 Task: Find connections with filter location Kharkhauda with filter topic #happyfounderswith filter profile language Spanish with filter current company HCLTech with filter school Dr. Harisingh Gaur Vishwavidyalaya, Sagar with filter industry Housing Programs with filter service category Health Insurance with filter keywords title Sales Engineer
Action: Mouse moved to (328, 230)
Screenshot: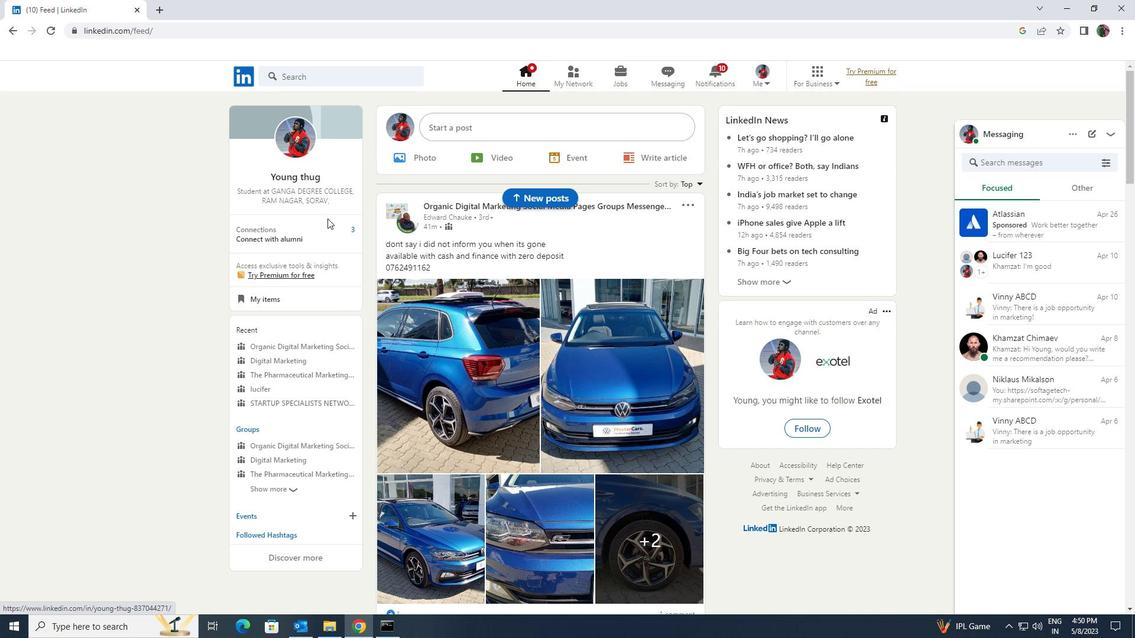 
Action: Mouse pressed left at (328, 230)
Screenshot: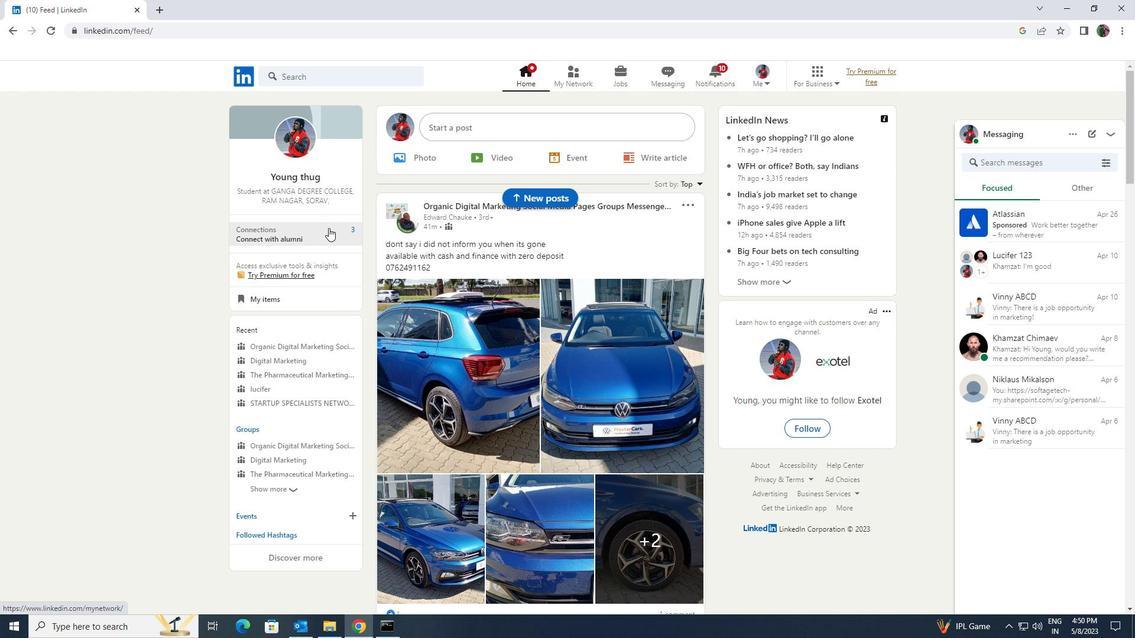 
Action: Mouse moved to (327, 142)
Screenshot: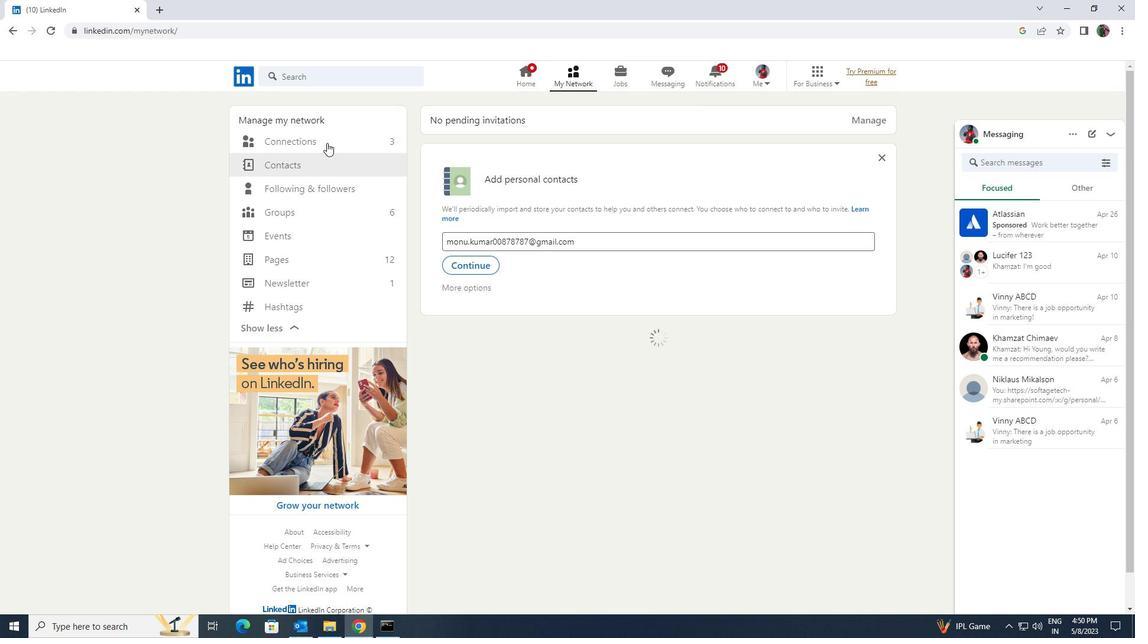 
Action: Mouse pressed left at (327, 142)
Screenshot: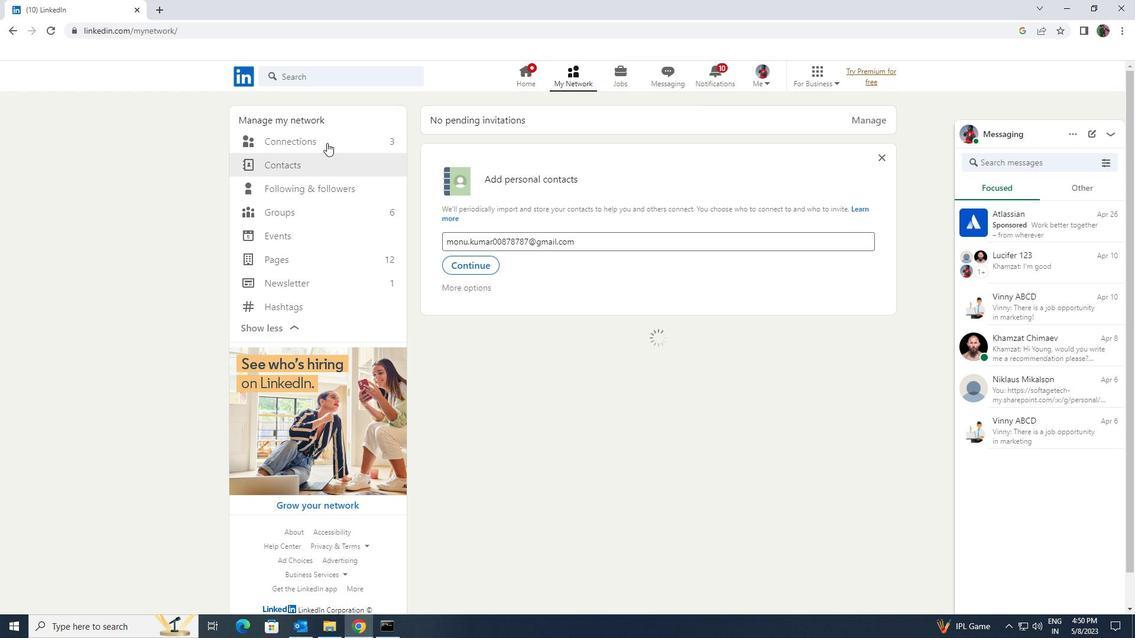 
Action: Mouse pressed left at (327, 142)
Screenshot: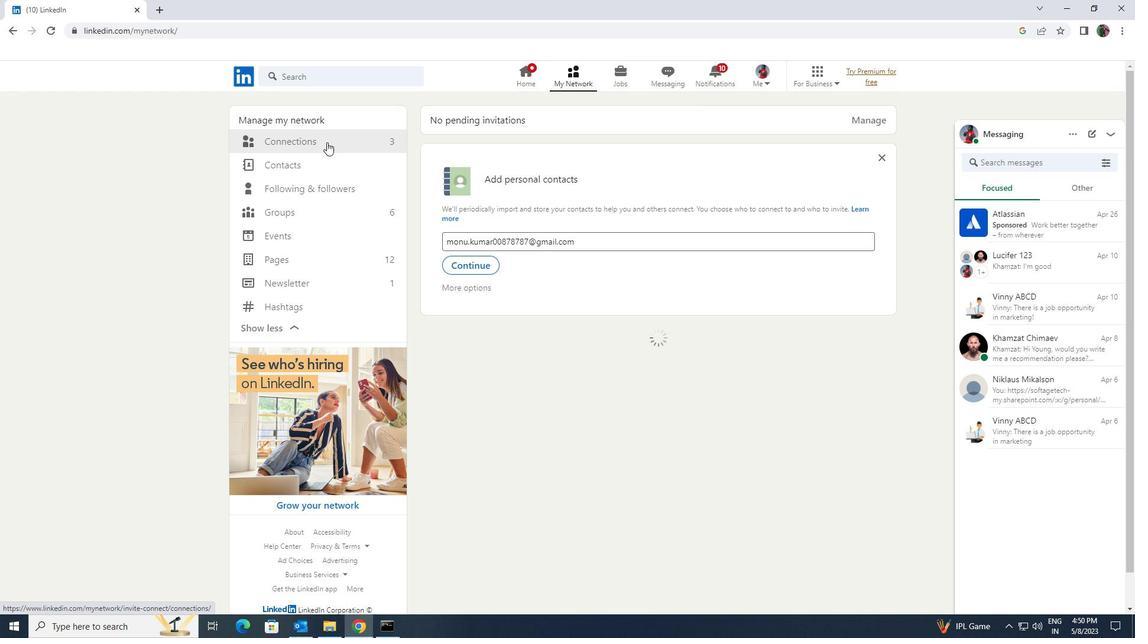 
Action: Mouse moved to (636, 144)
Screenshot: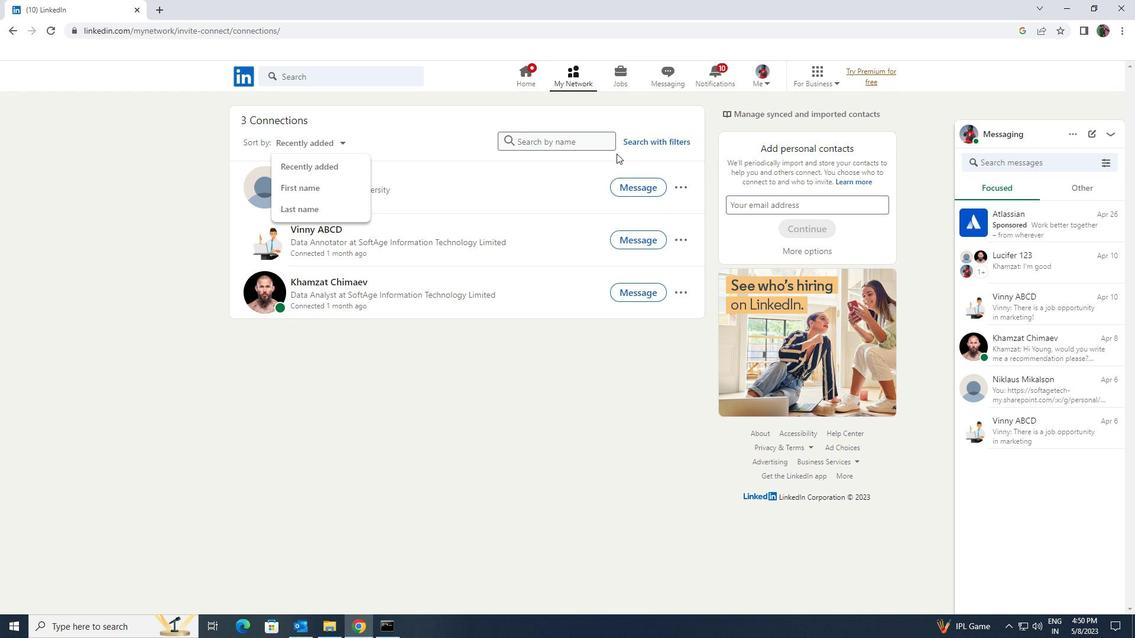 
Action: Mouse pressed left at (636, 144)
Screenshot: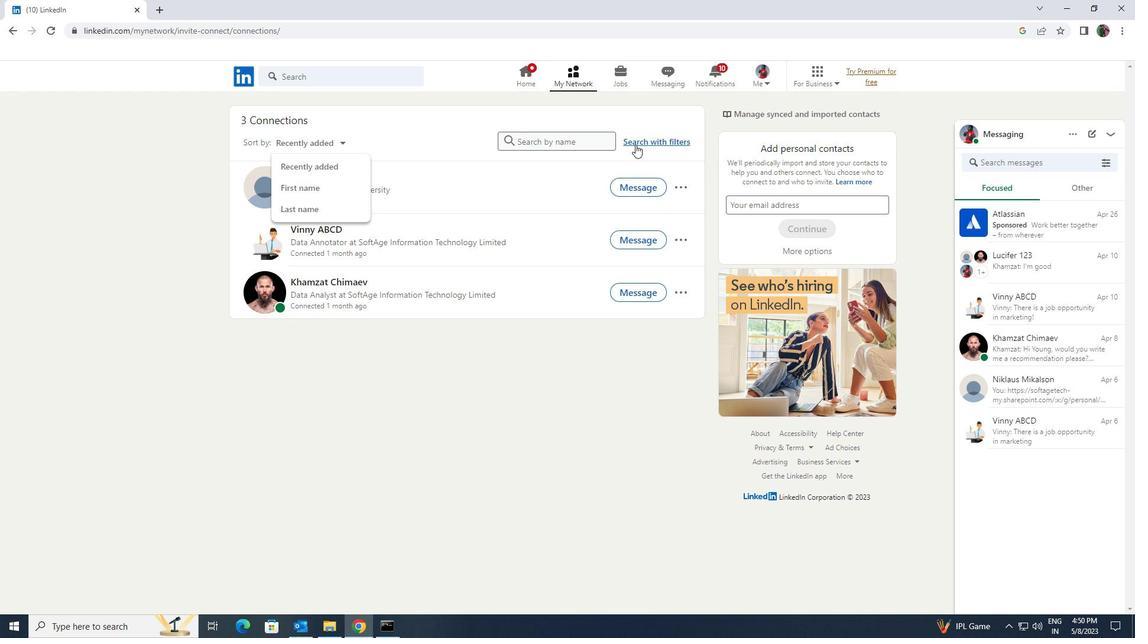 
Action: Mouse moved to (605, 113)
Screenshot: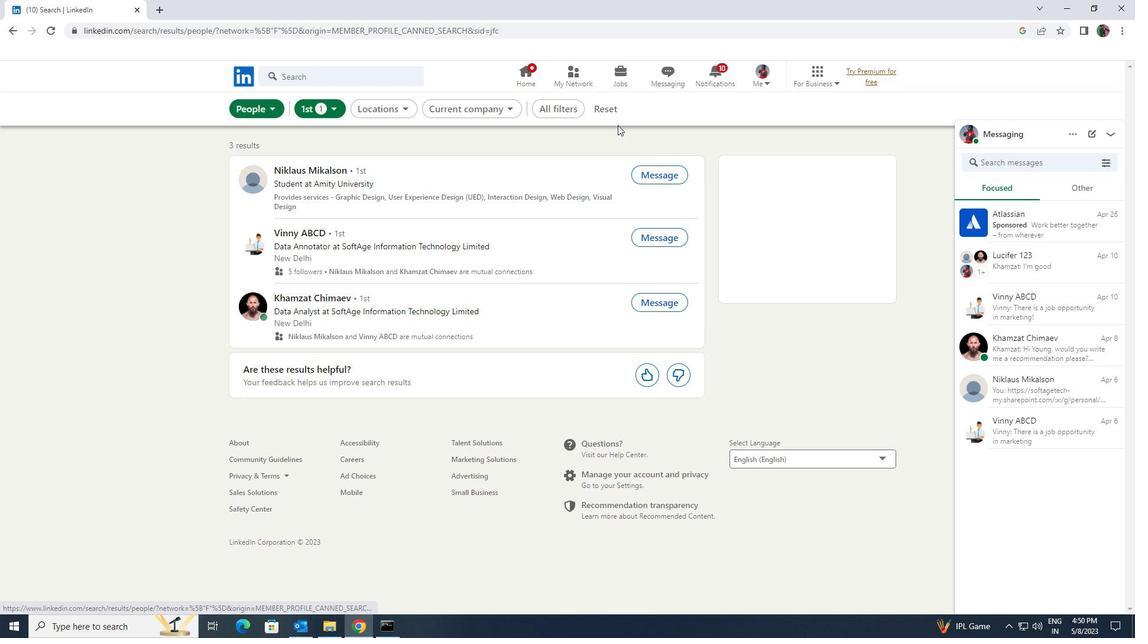 
Action: Mouse pressed left at (605, 113)
Screenshot: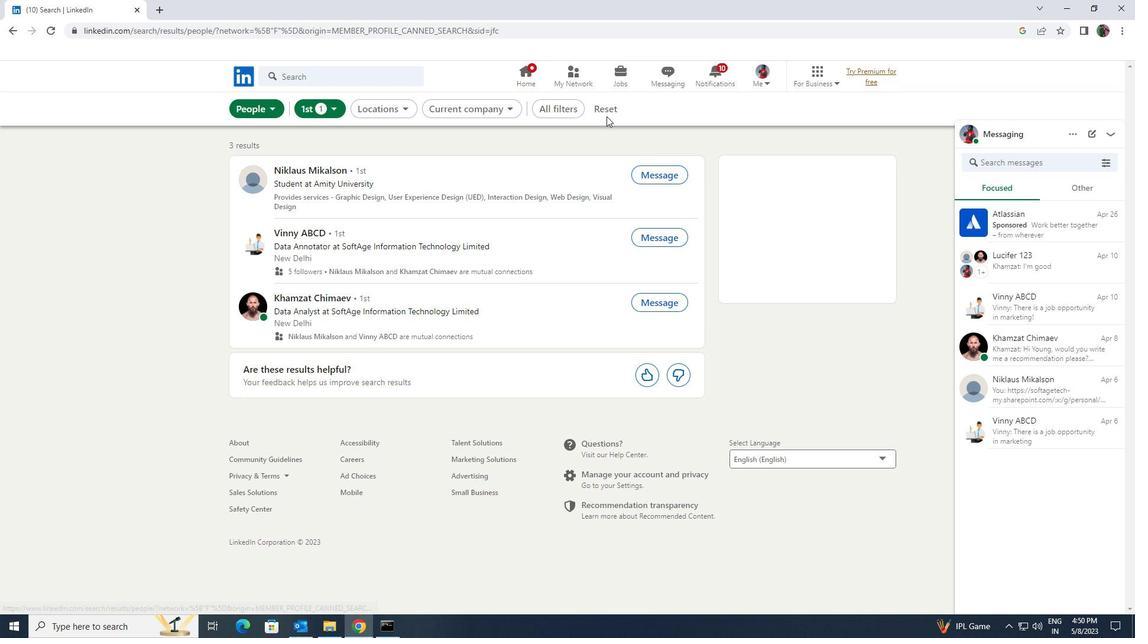
Action: Mouse moved to (590, 111)
Screenshot: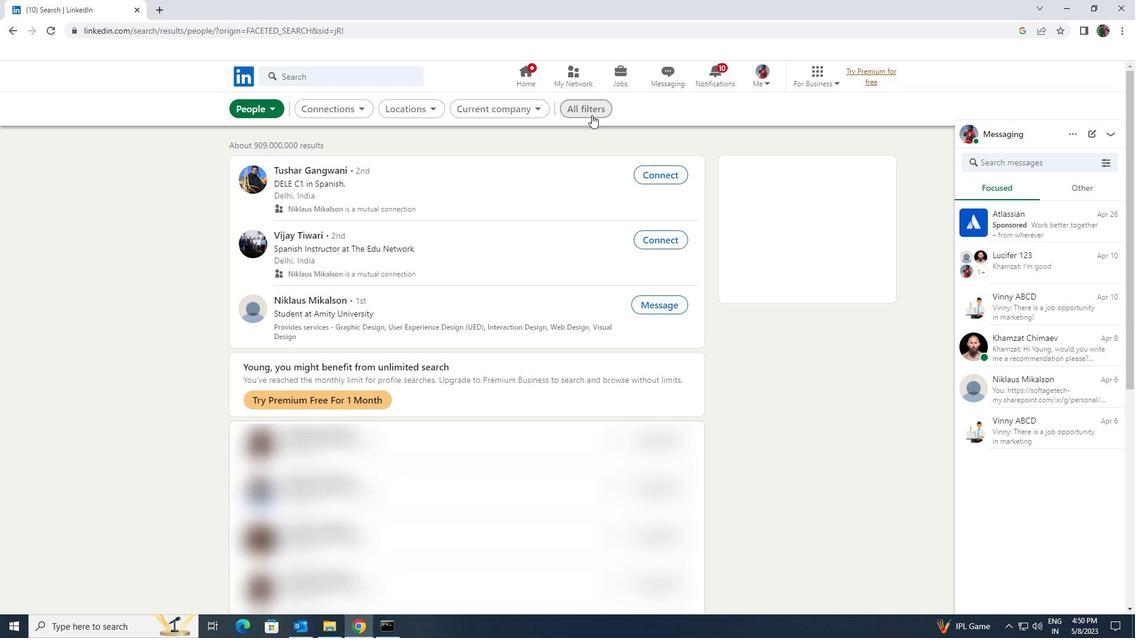 
Action: Mouse pressed left at (590, 111)
Screenshot: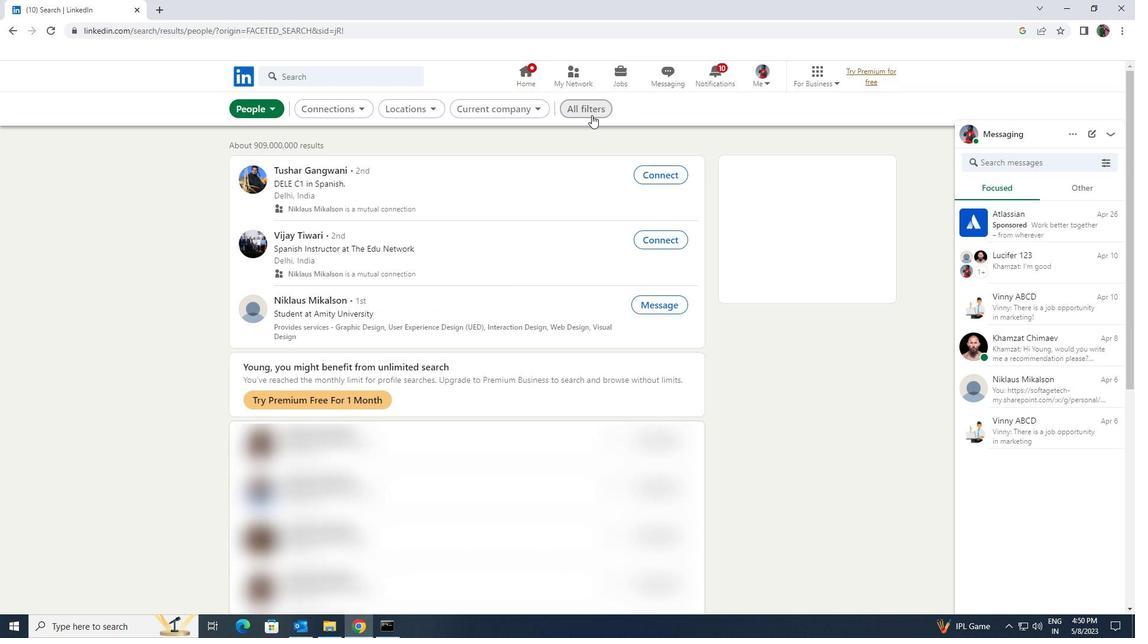 
Action: Mouse moved to (982, 465)
Screenshot: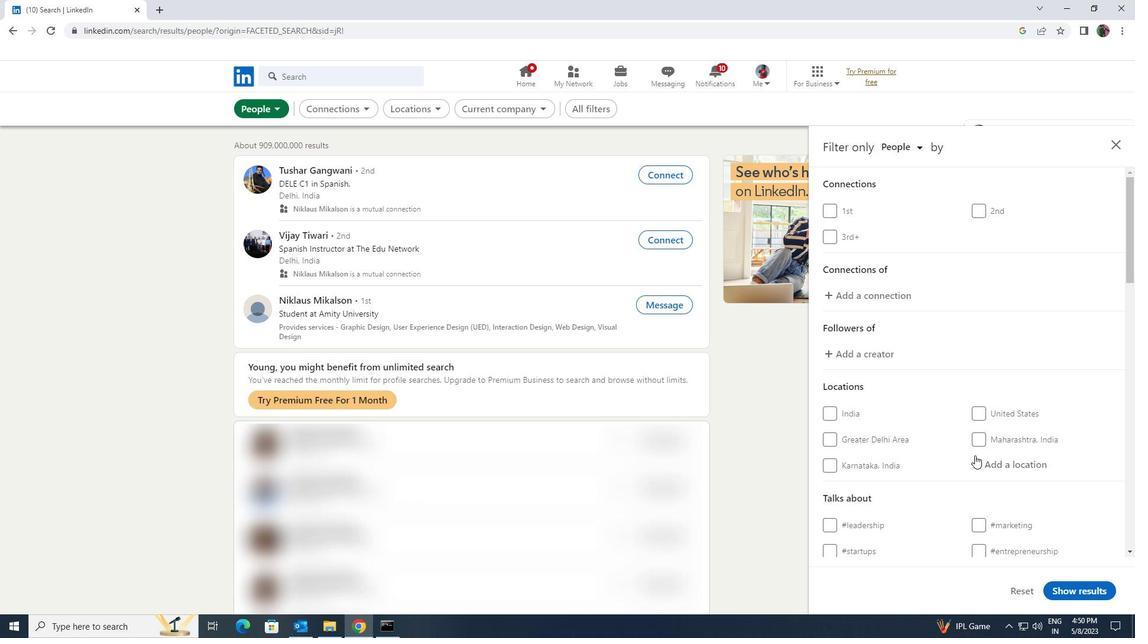 
Action: Mouse pressed left at (982, 465)
Screenshot: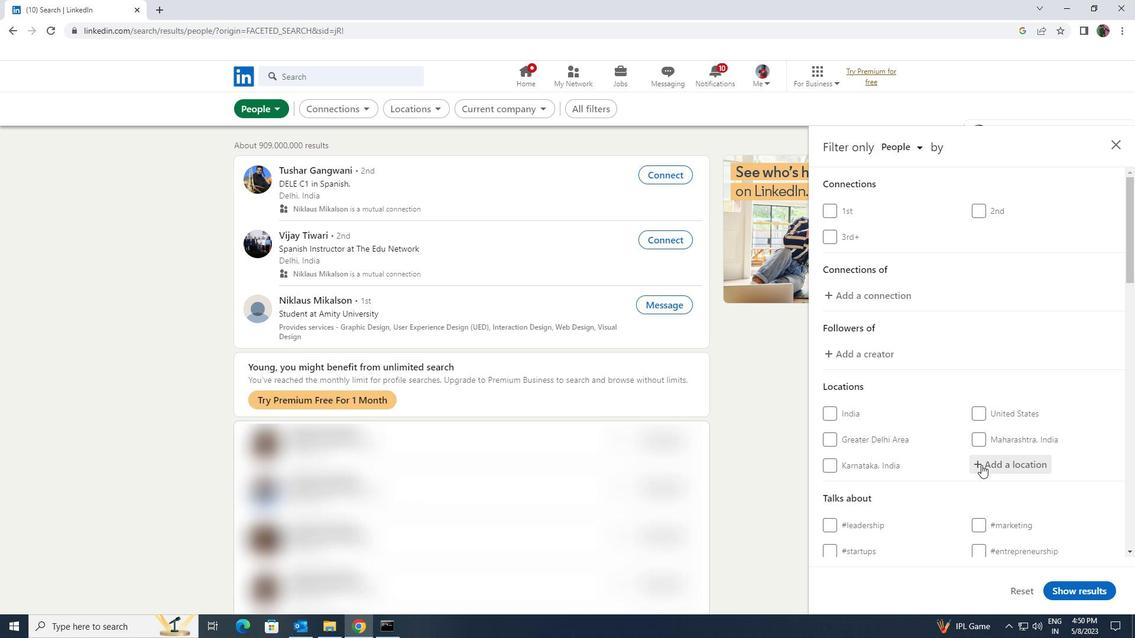 
Action: Key pressed <Key.shift><Key.shift><Key.shift><Key.shift>KHARKHAUDA
Screenshot: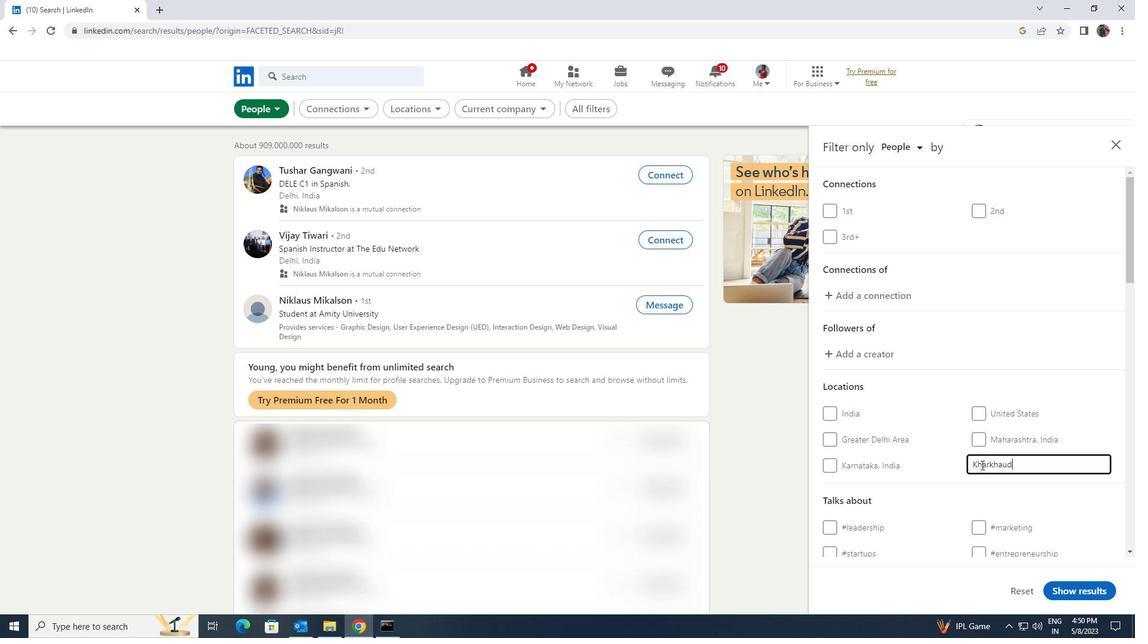 
Action: Mouse scrolled (982, 465) with delta (0, 0)
Screenshot: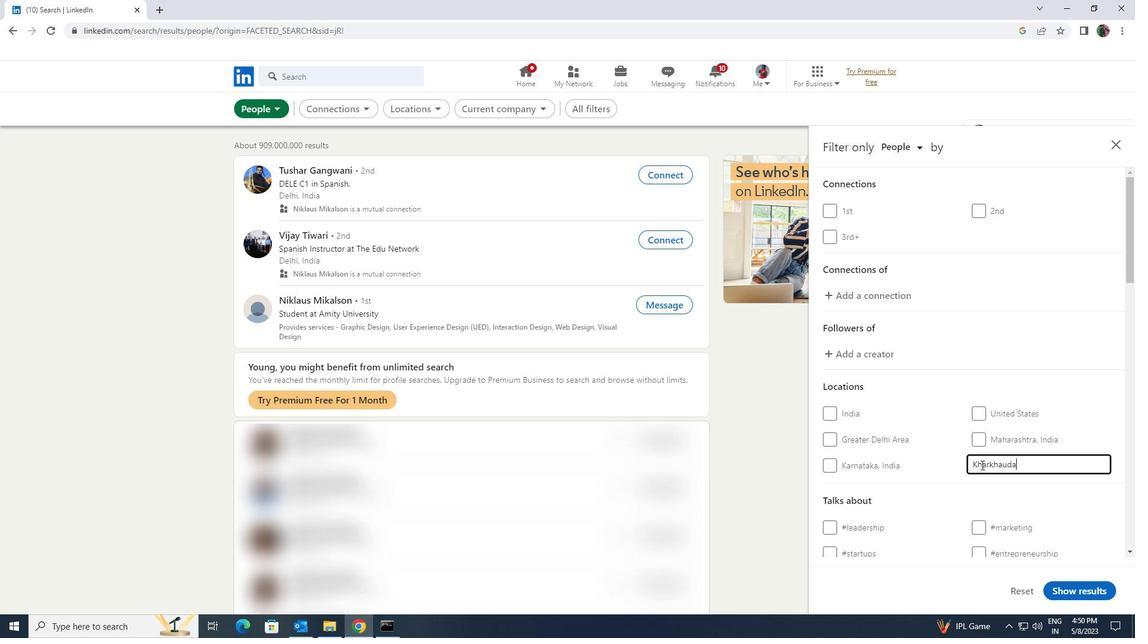 
Action: Mouse moved to (987, 469)
Screenshot: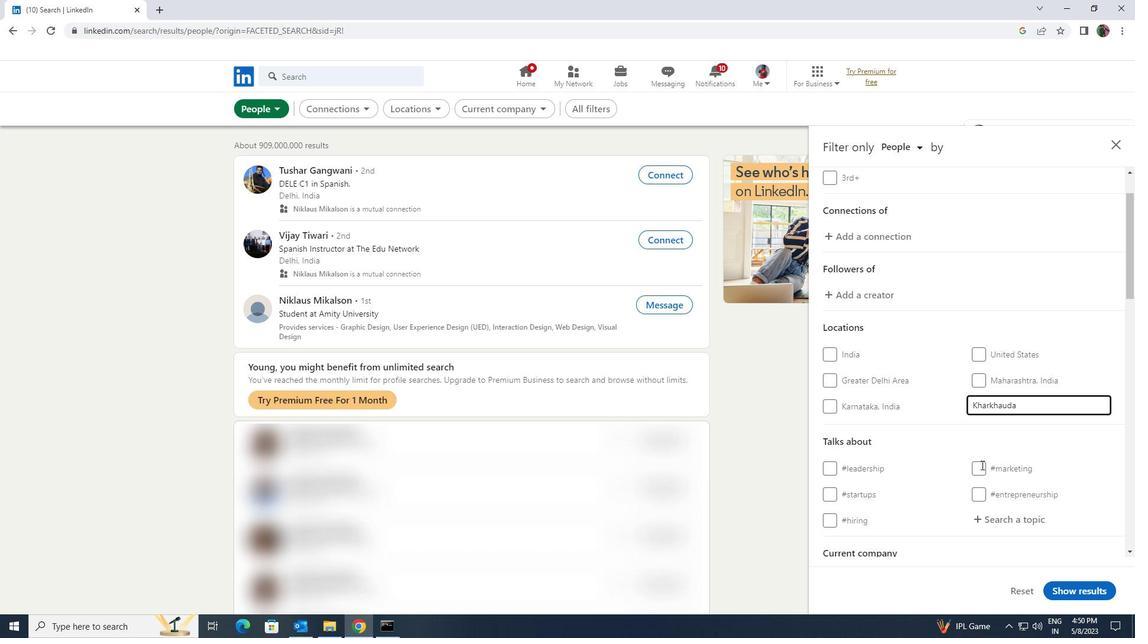 
Action: Mouse scrolled (987, 469) with delta (0, 0)
Screenshot: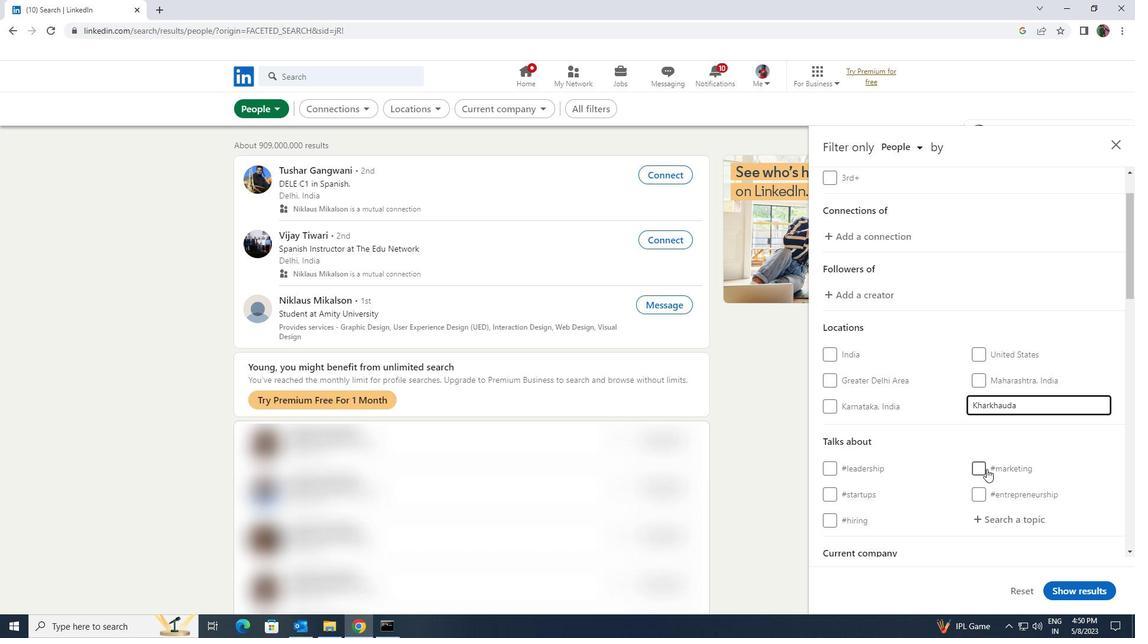 
Action: Mouse moved to (990, 456)
Screenshot: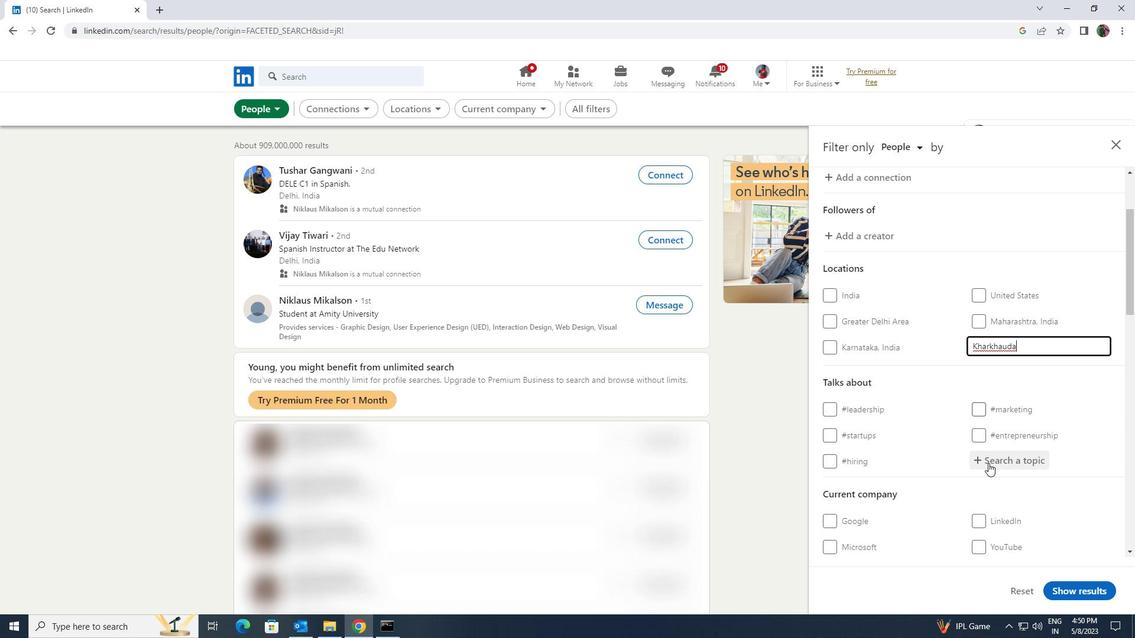 
Action: Mouse pressed left at (990, 456)
Screenshot: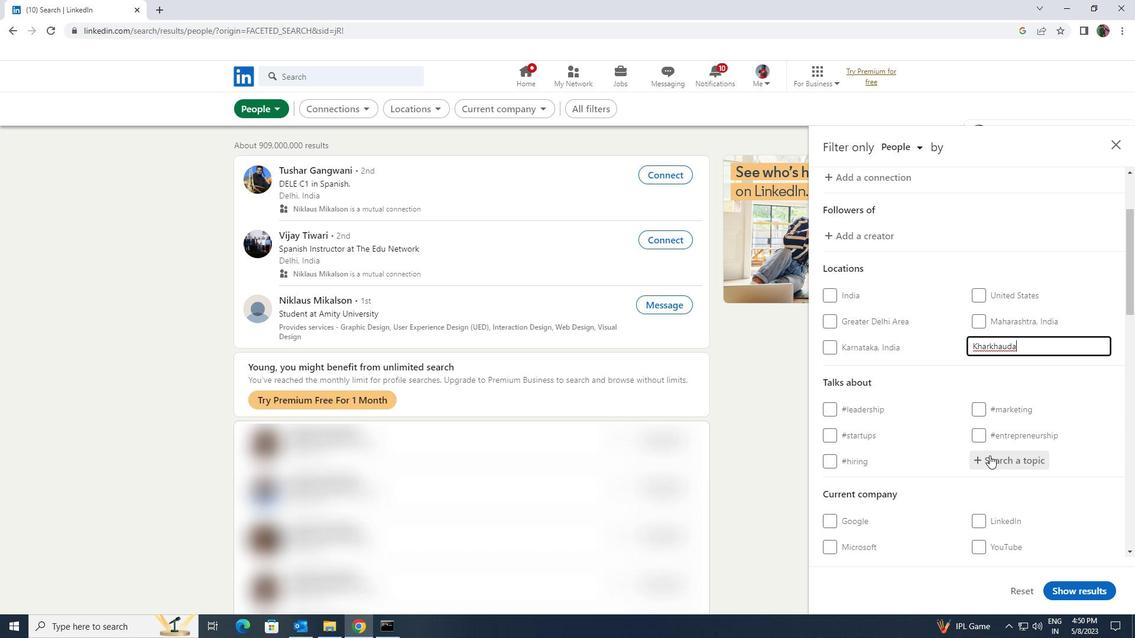 
Action: Key pressed <Key.shift><Key.shift>HAPPYFOUNDERS
Screenshot: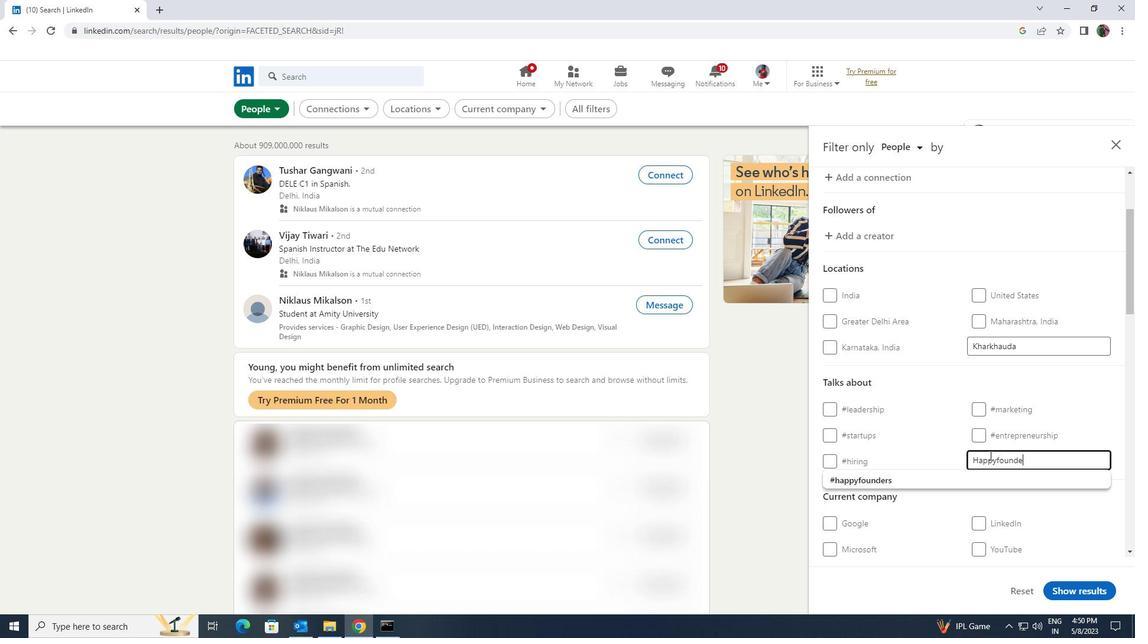 
Action: Mouse moved to (988, 475)
Screenshot: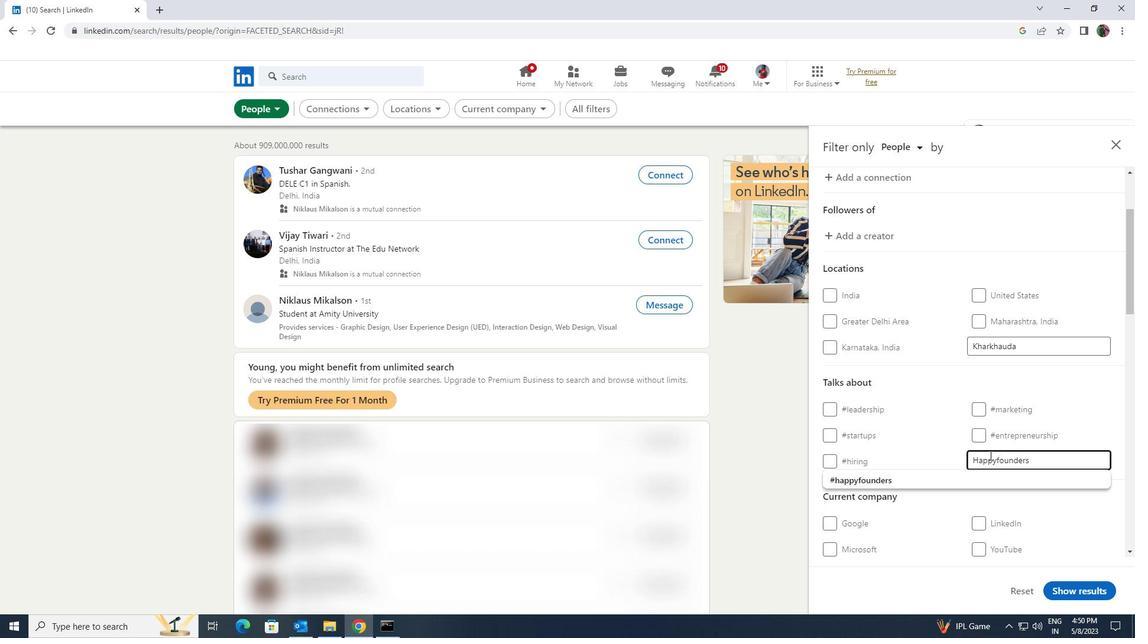 
Action: Mouse pressed left at (988, 475)
Screenshot: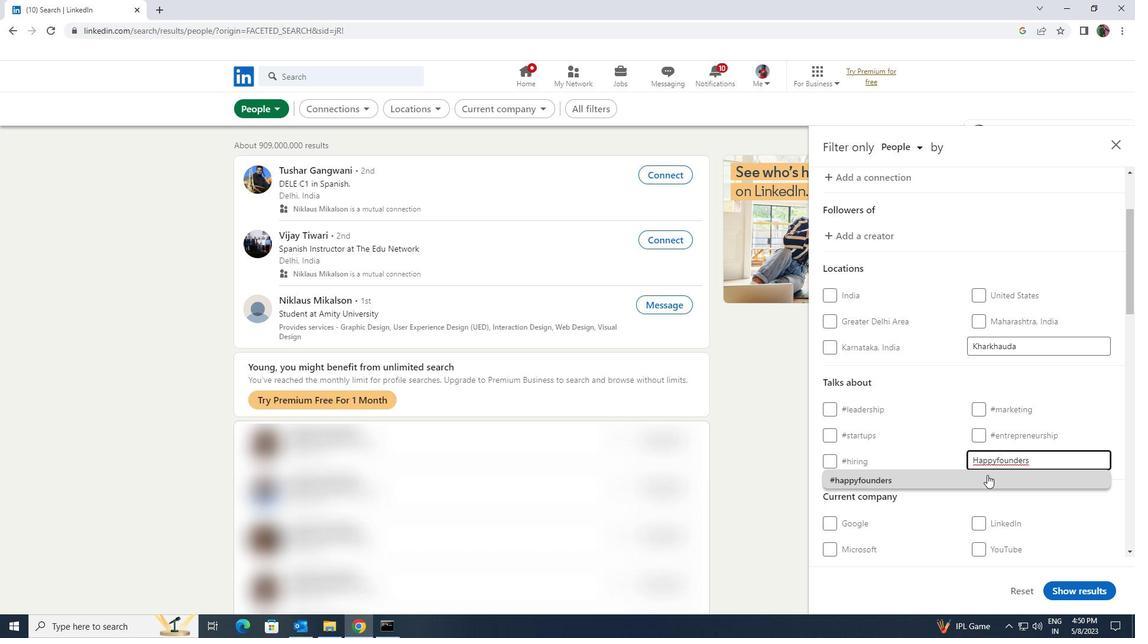 
Action: Mouse scrolled (988, 475) with delta (0, 0)
Screenshot: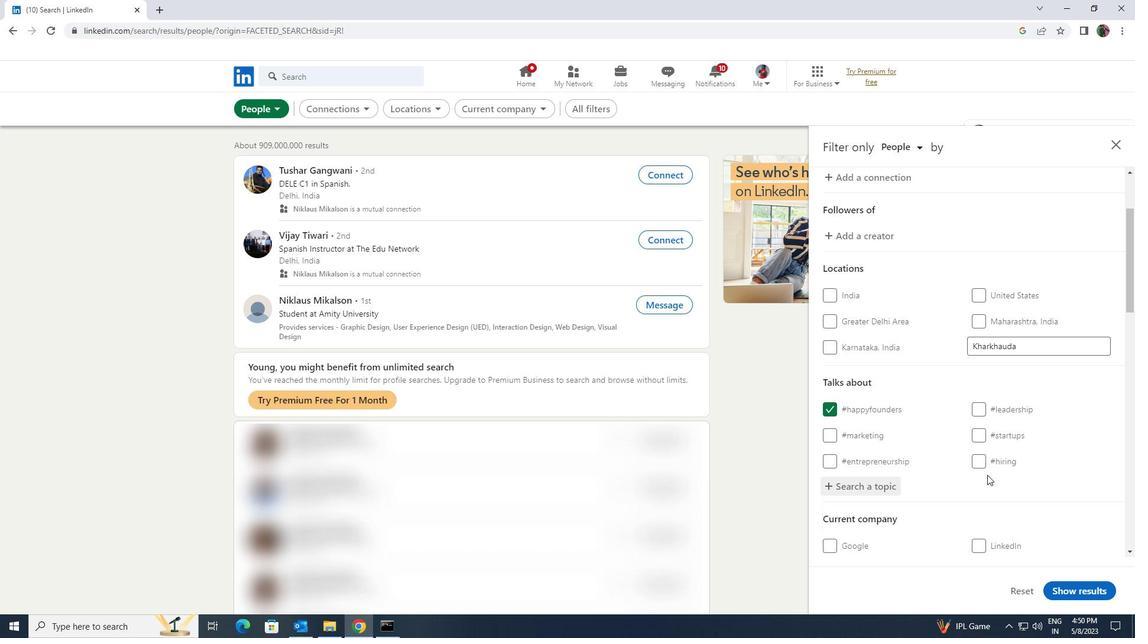 
Action: Mouse scrolled (988, 475) with delta (0, 0)
Screenshot: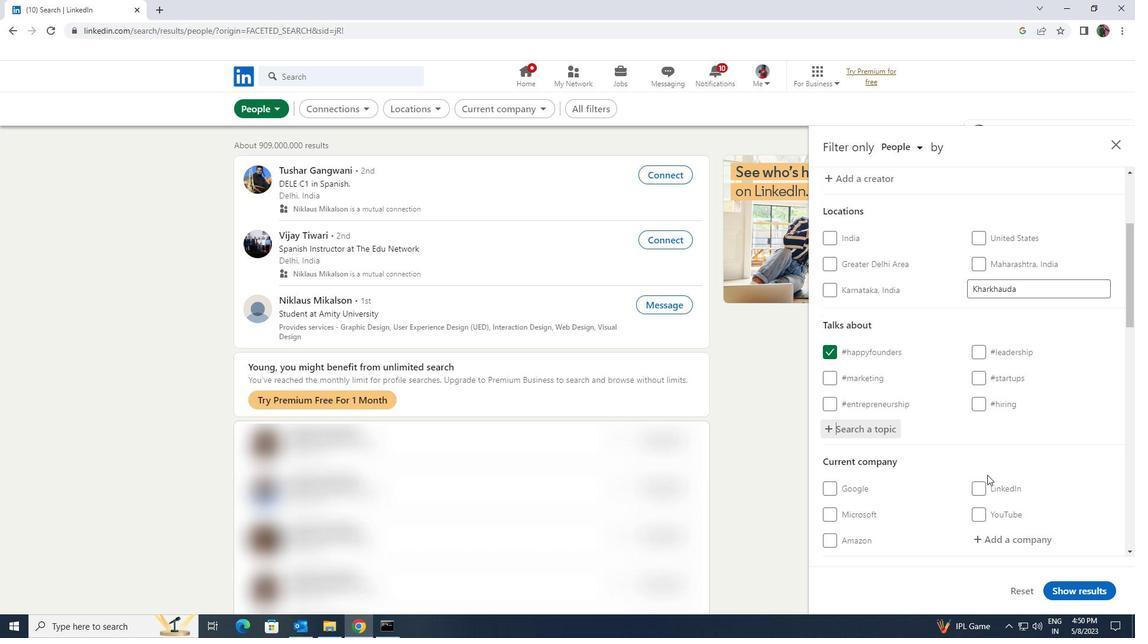 
Action: Mouse scrolled (988, 475) with delta (0, 0)
Screenshot: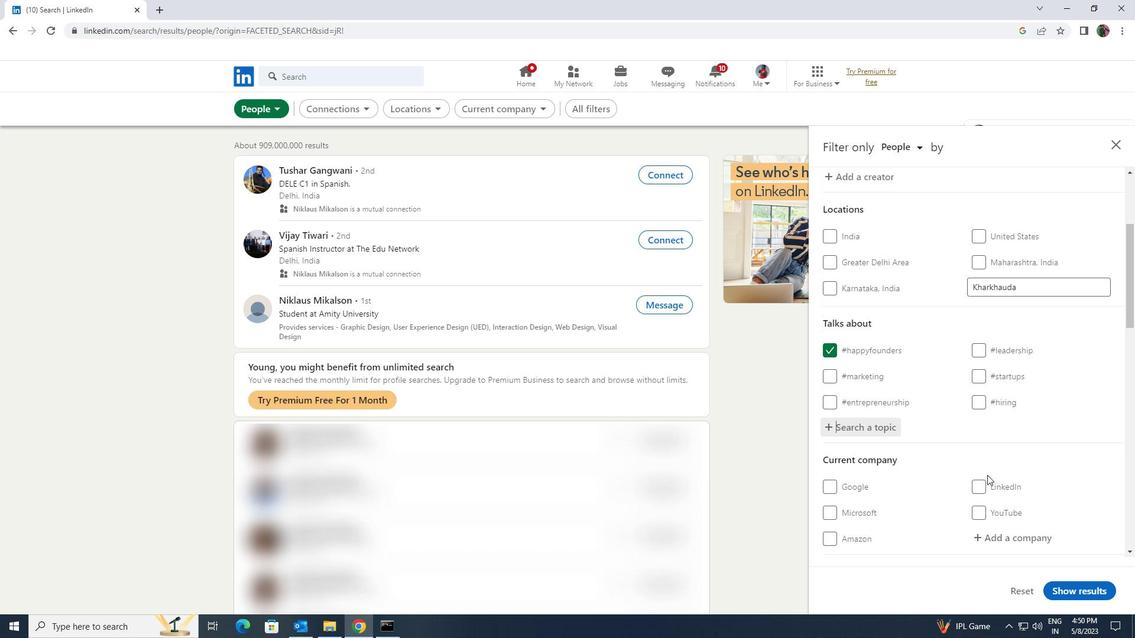 
Action: Mouse scrolled (988, 475) with delta (0, 0)
Screenshot: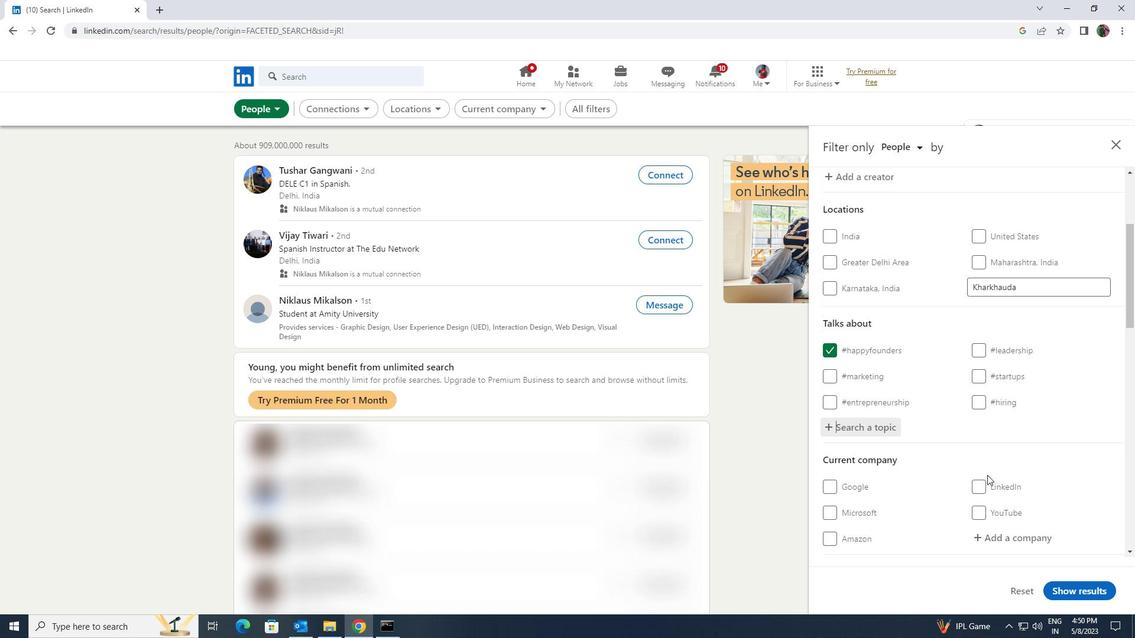 
Action: Mouse scrolled (988, 475) with delta (0, 0)
Screenshot: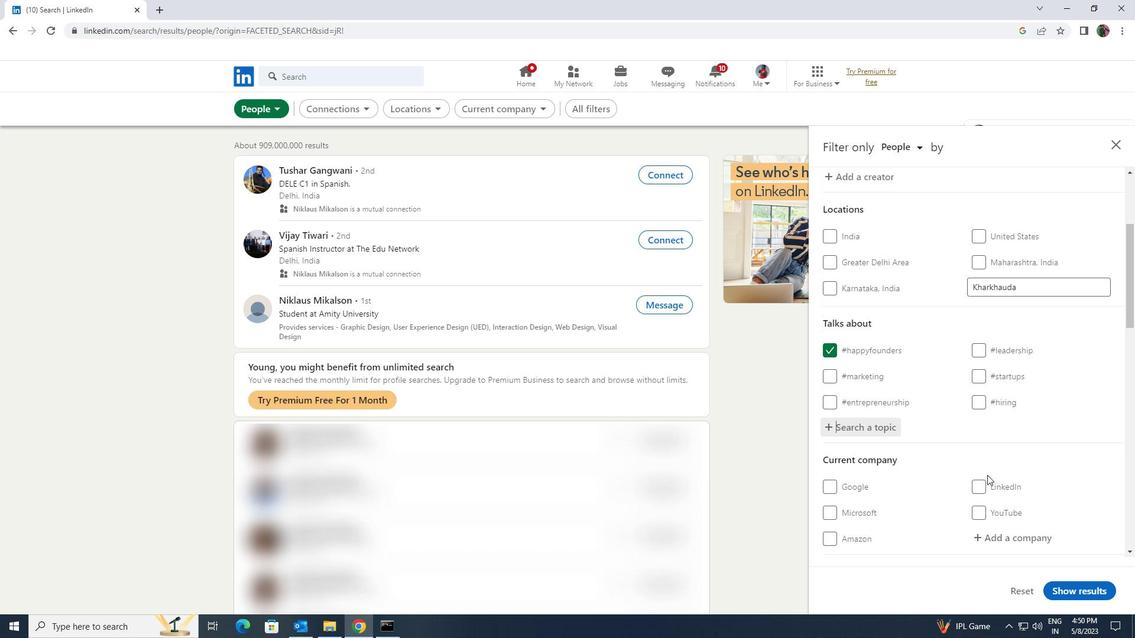 
Action: Mouse scrolled (988, 475) with delta (0, 0)
Screenshot: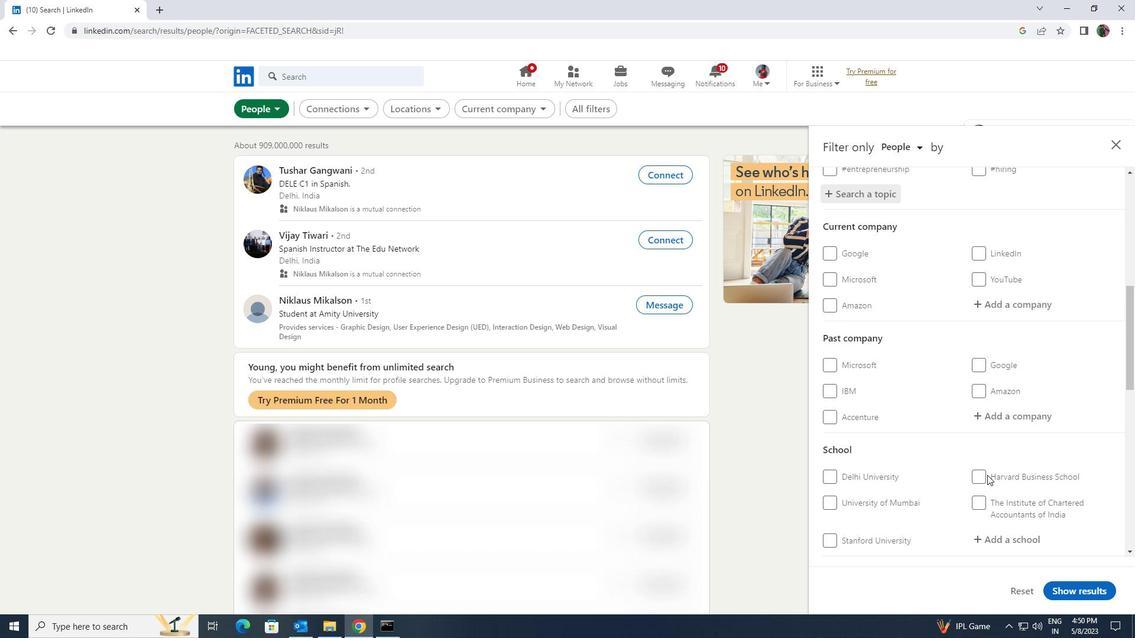 
Action: Mouse scrolled (988, 475) with delta (0, 0)
Screenshot: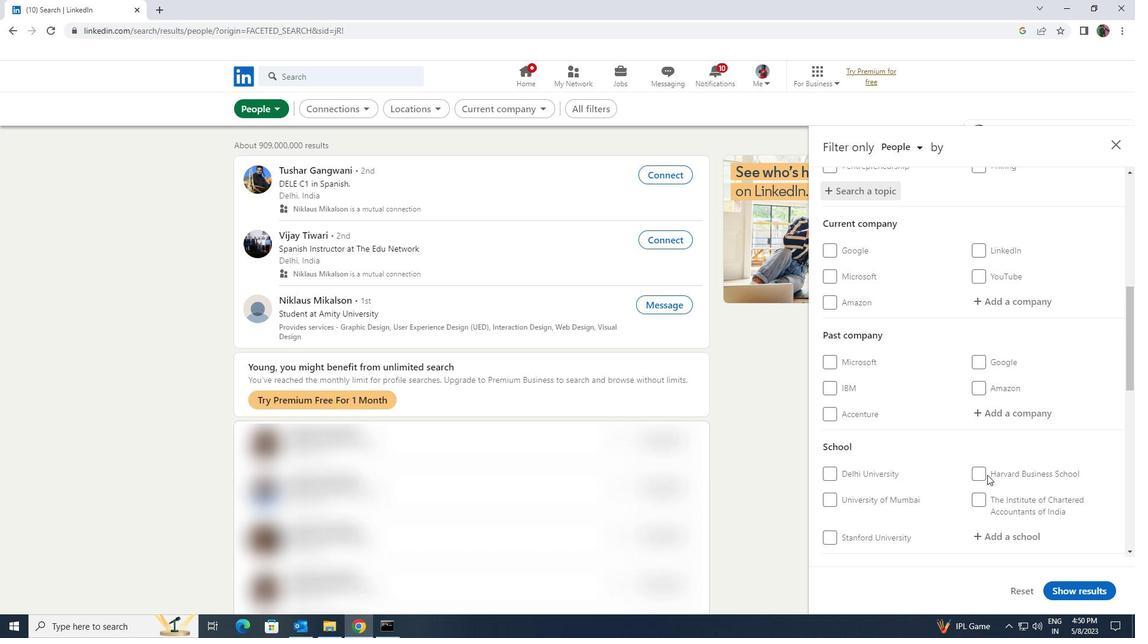 
Action: Mouse scrolled (988, 475) with delta (0, 0)
Screenshot: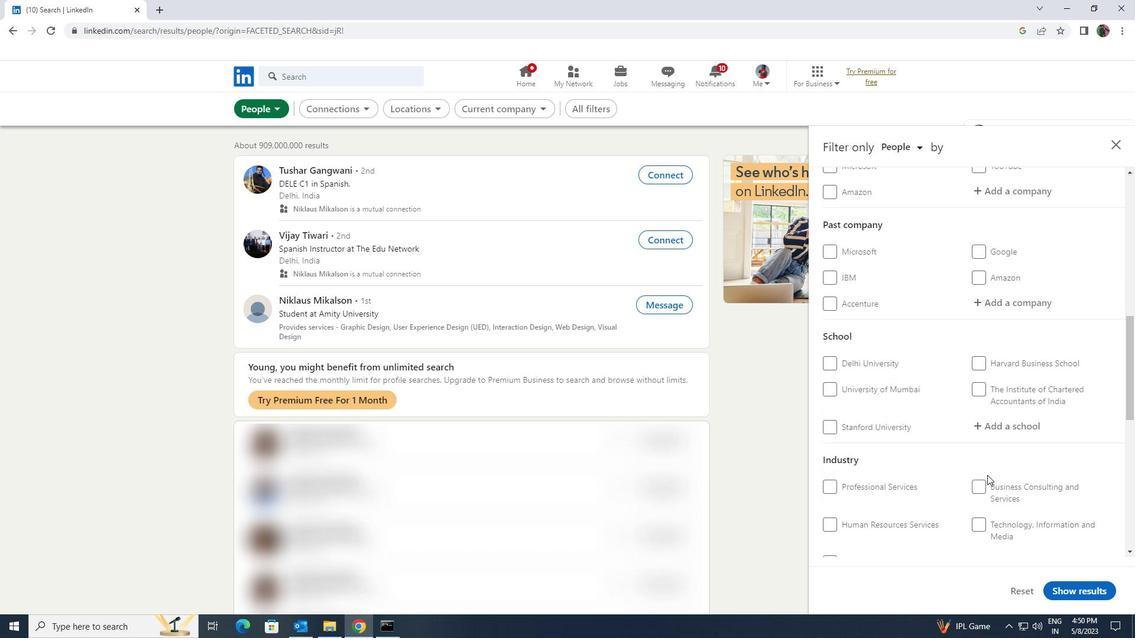 
Action: Mouse scrolled (988, 475) with delta (0, 0)
Screenshot: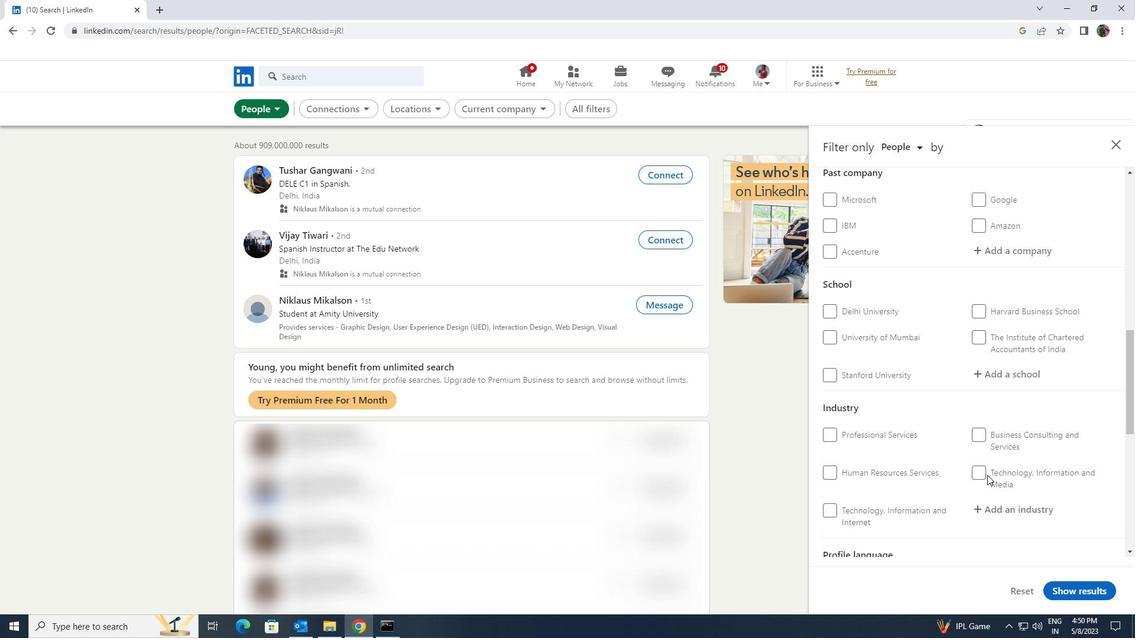 
Action: Mouse scrolled (988, 475) with delta (0, 0)
Screenshot: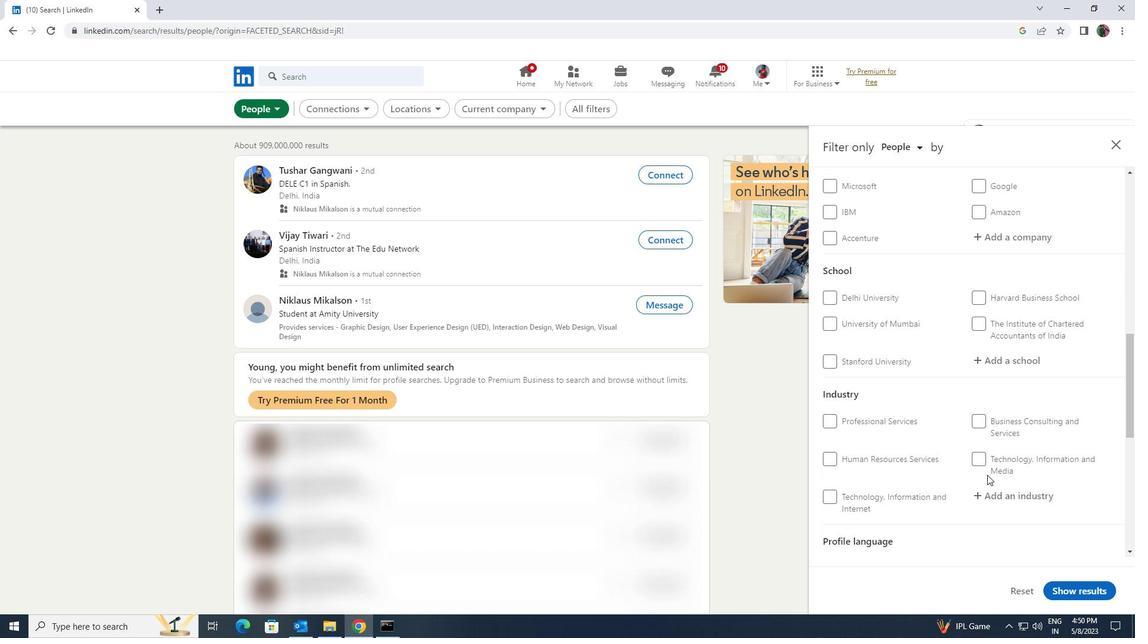 
Action: Mouse moved to (863, 472)
Screenshot: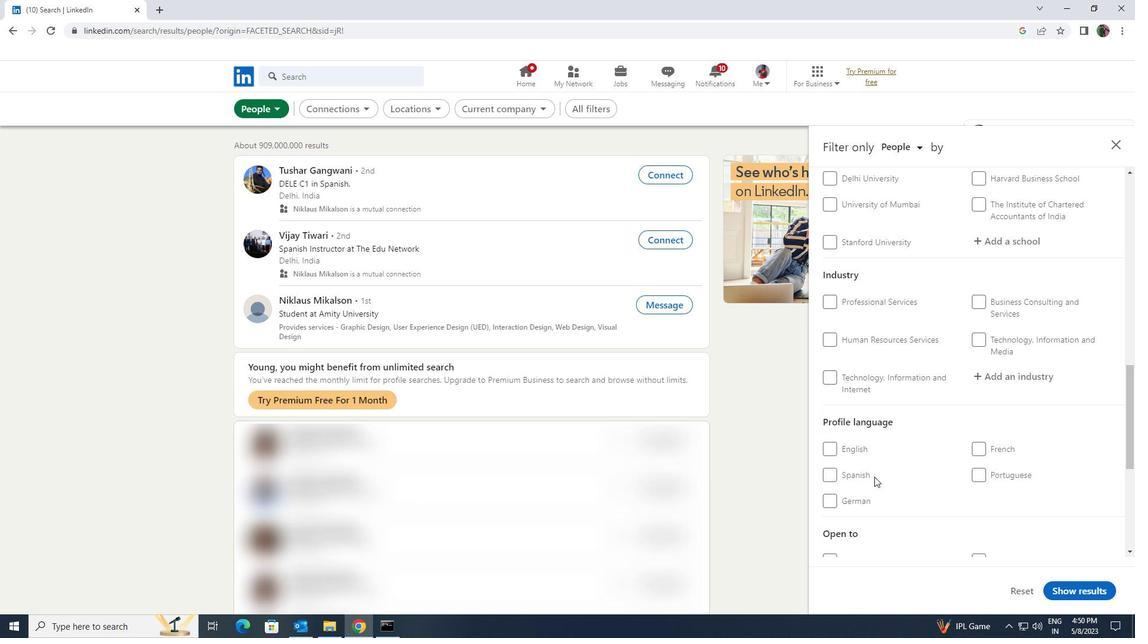 
Action: Mouse pressed left at (863, 472)
Screenshot: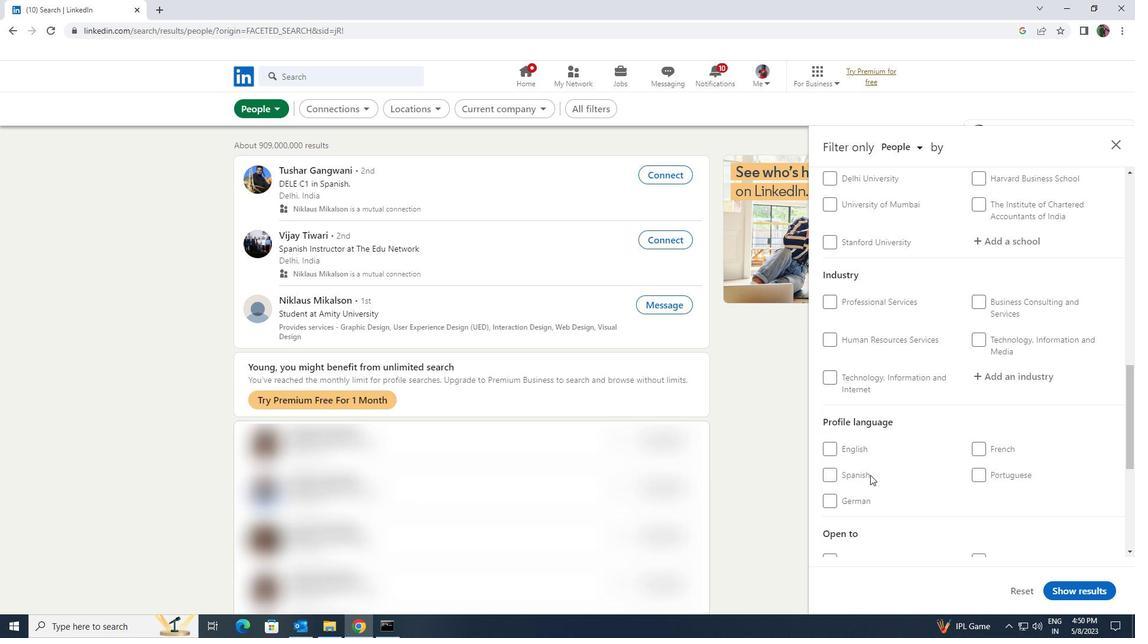 
Action: Mouse moved to (975, 472)
Screenshot: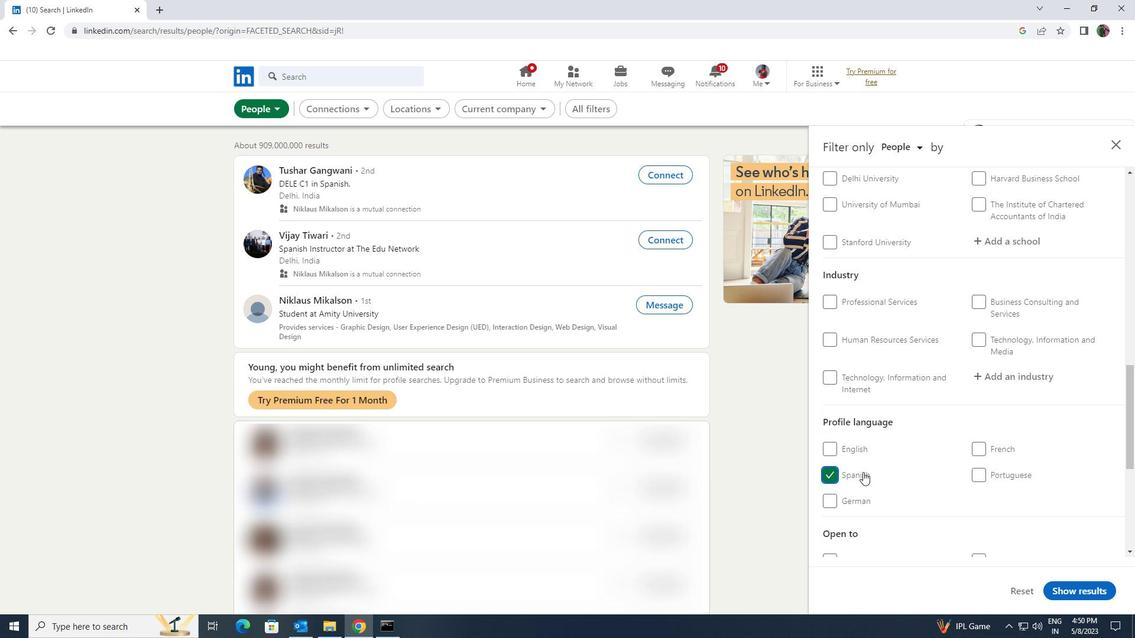 
Action: Mouse scrolled (975, 473) with delta (0, 0)
Screenshot: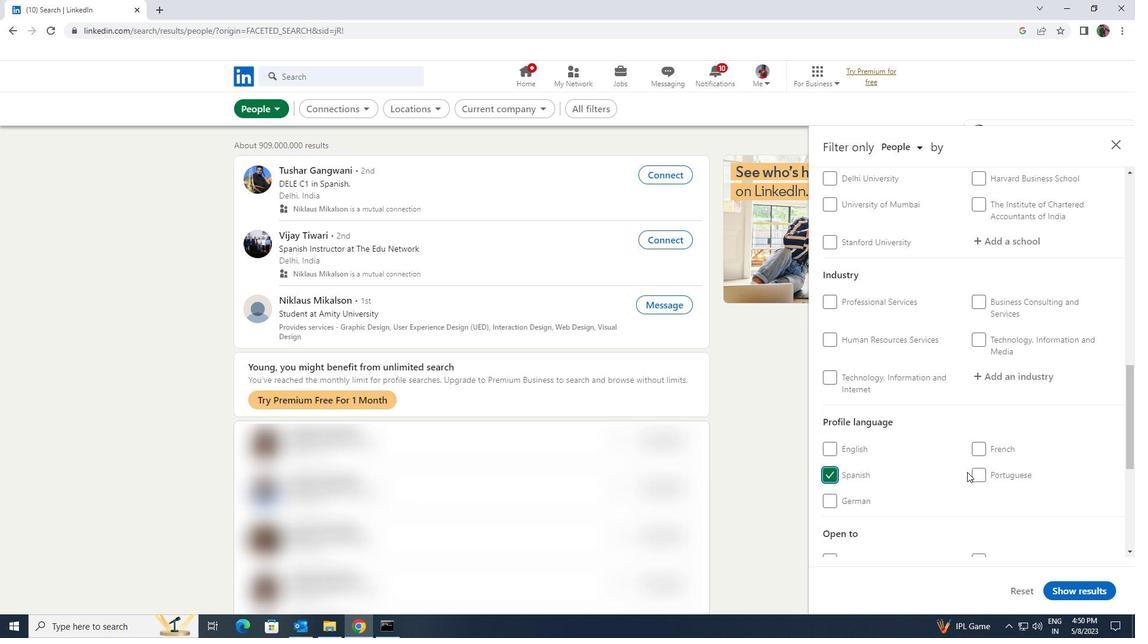 
Action: Mouse scrolled (975, 473) with delta (0, 0)
Screenshot: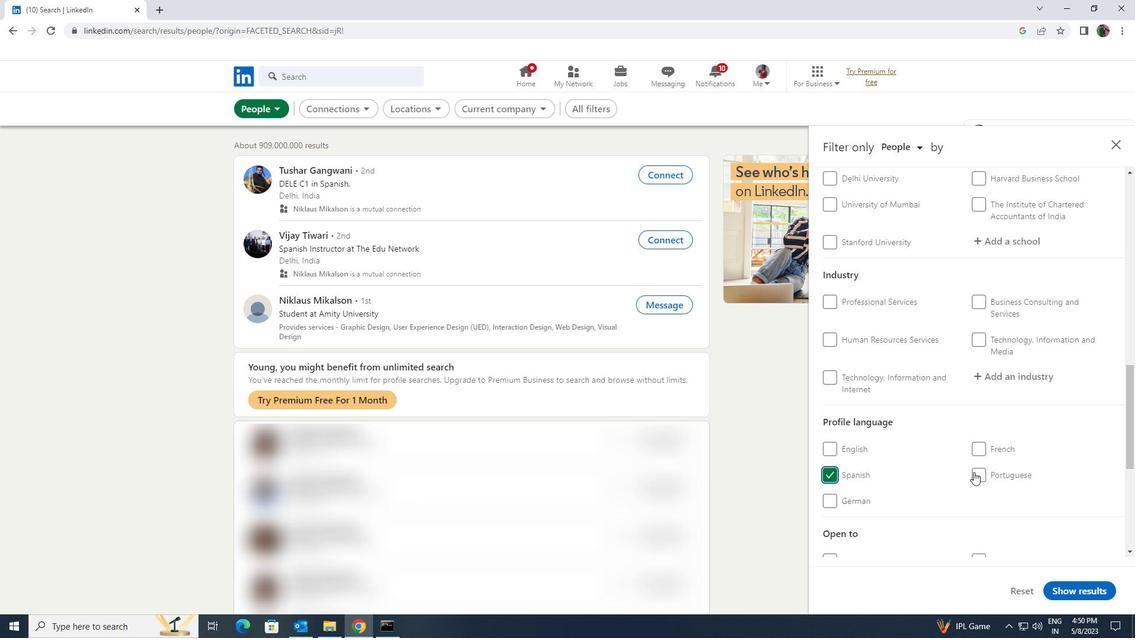 
Action: Mouse scrolled (975, 473) with delta (0, 0)
Screenshot: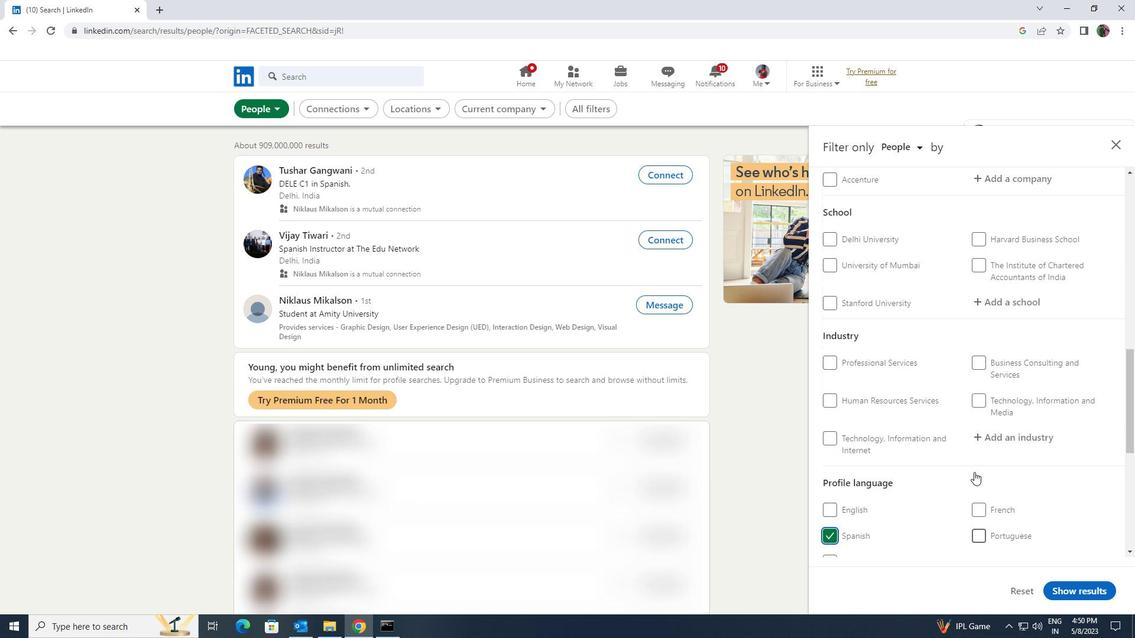 
Action: Mouse scrolled (975, 473) with delta (0, 0)
Screenshot: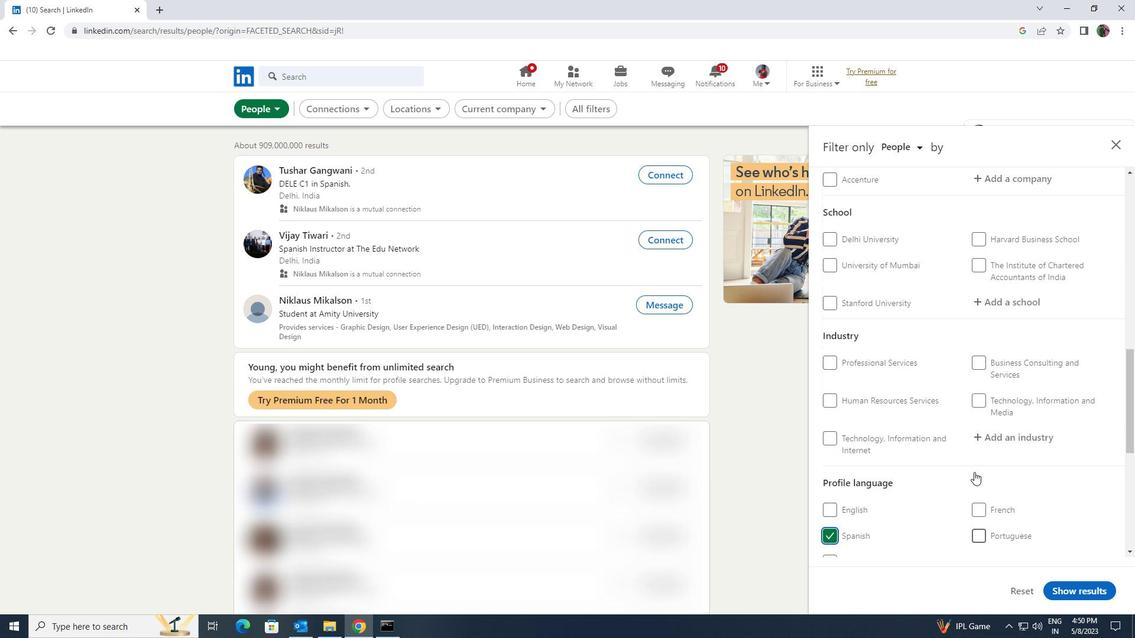 
Action: Mouse scrolled (975, 473) with delta (0, 0)
Screenshot: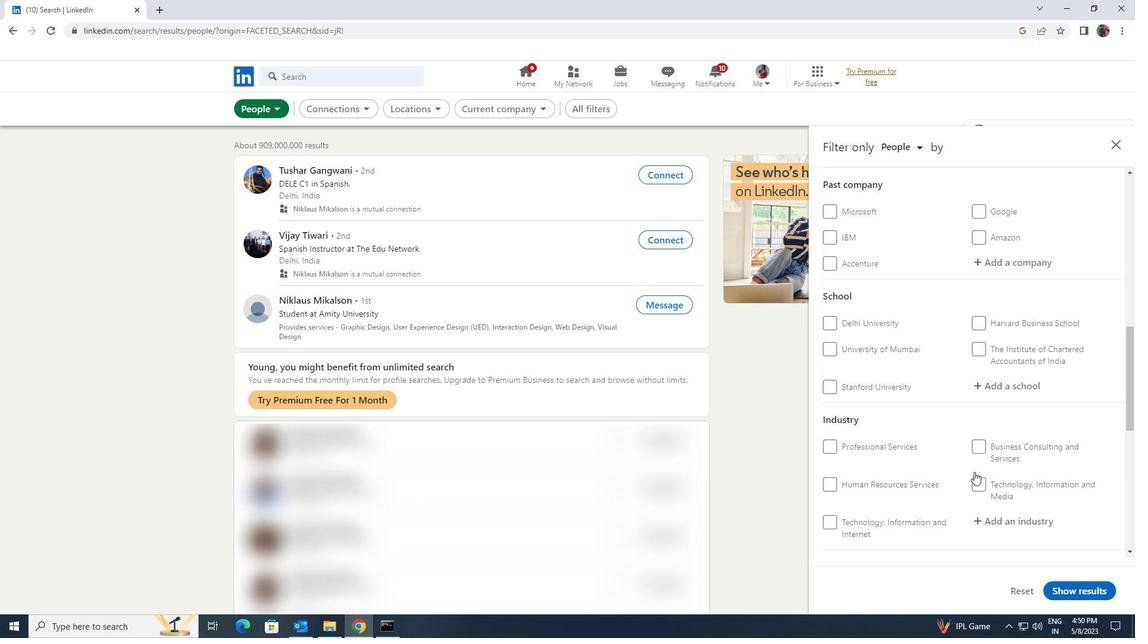 
Action: Mouse scrolled (975, 473) with delta (0, 0)
Screenshot: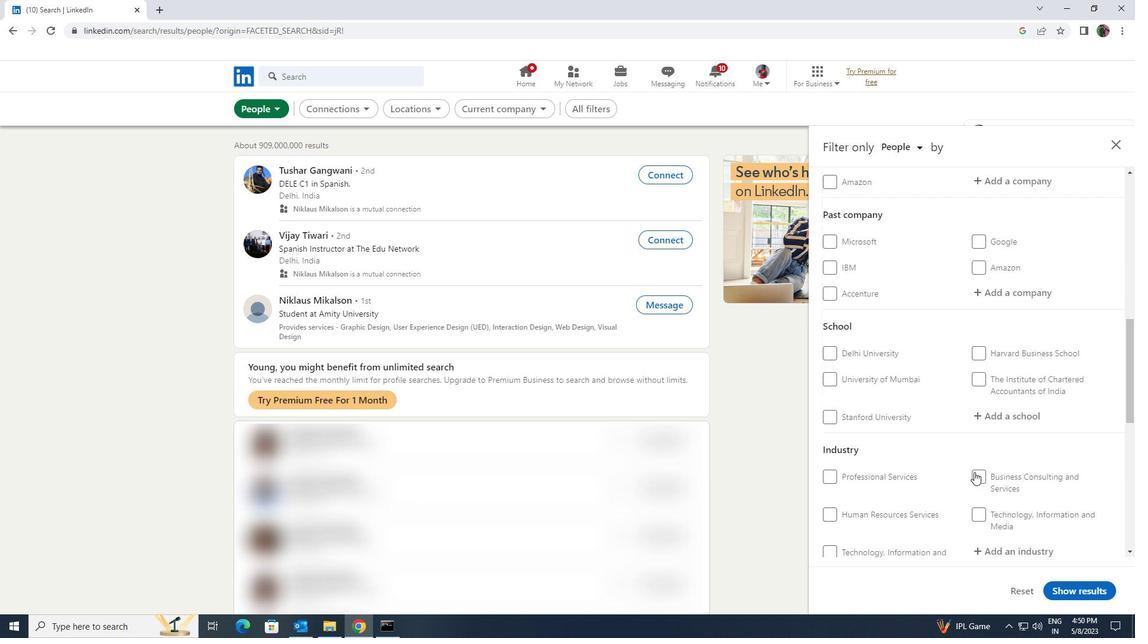 
Action: Mouse scrolled (975, 473) with delta (0, 0)
Screenshot: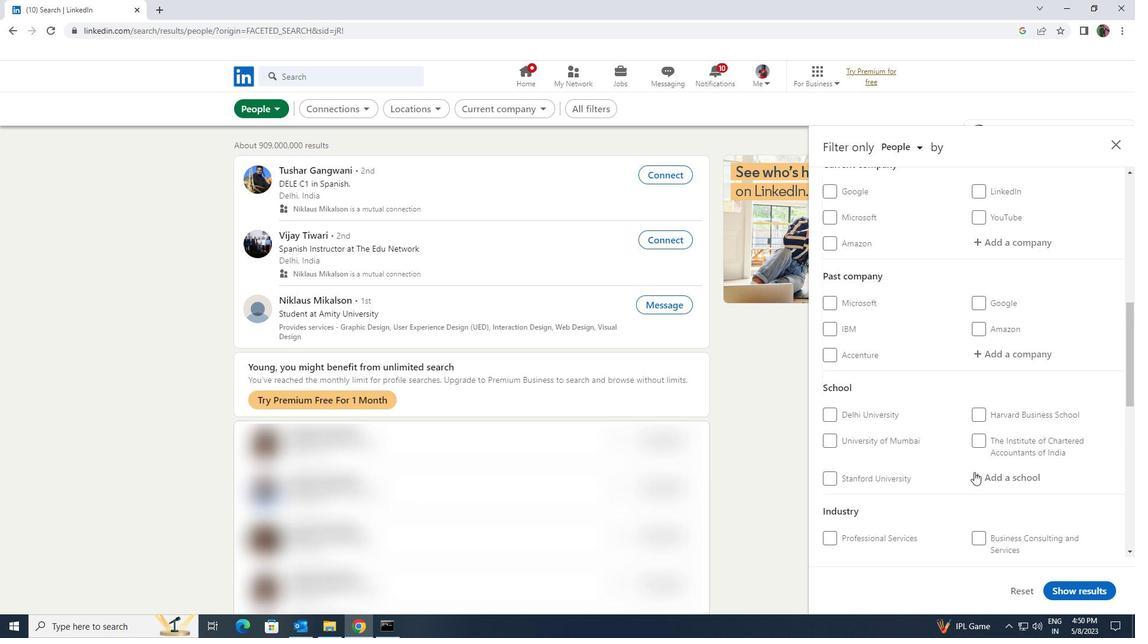 
Action: Mouse scrolled (975, 473) with delta (0, 0)
Screenshot: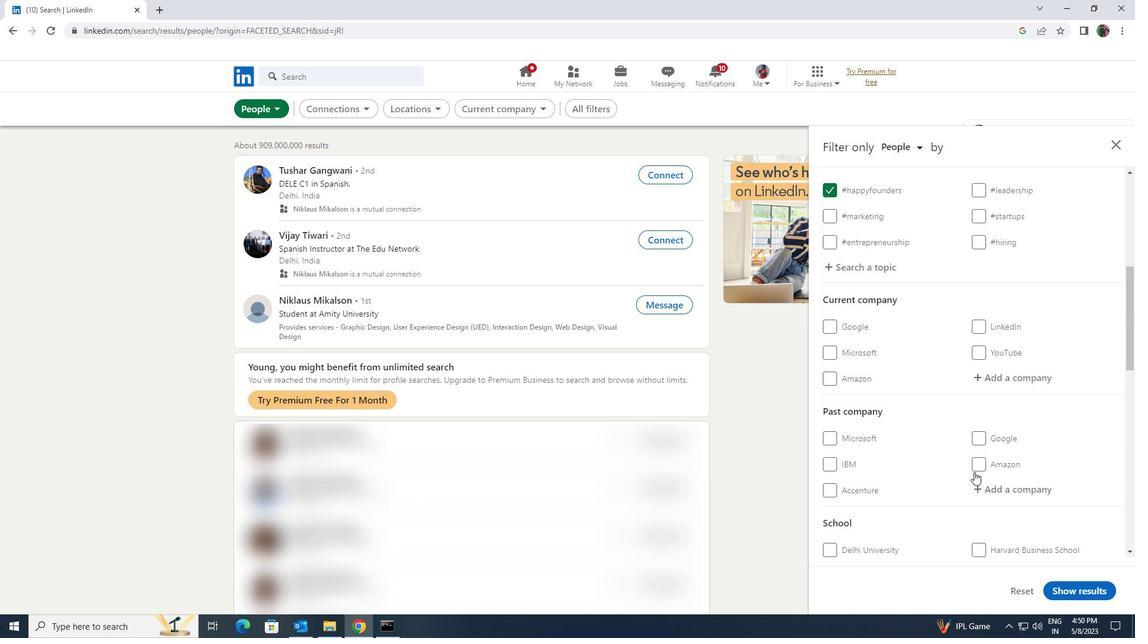 
Action: Mouse moved to (979, 481)
Screenshot: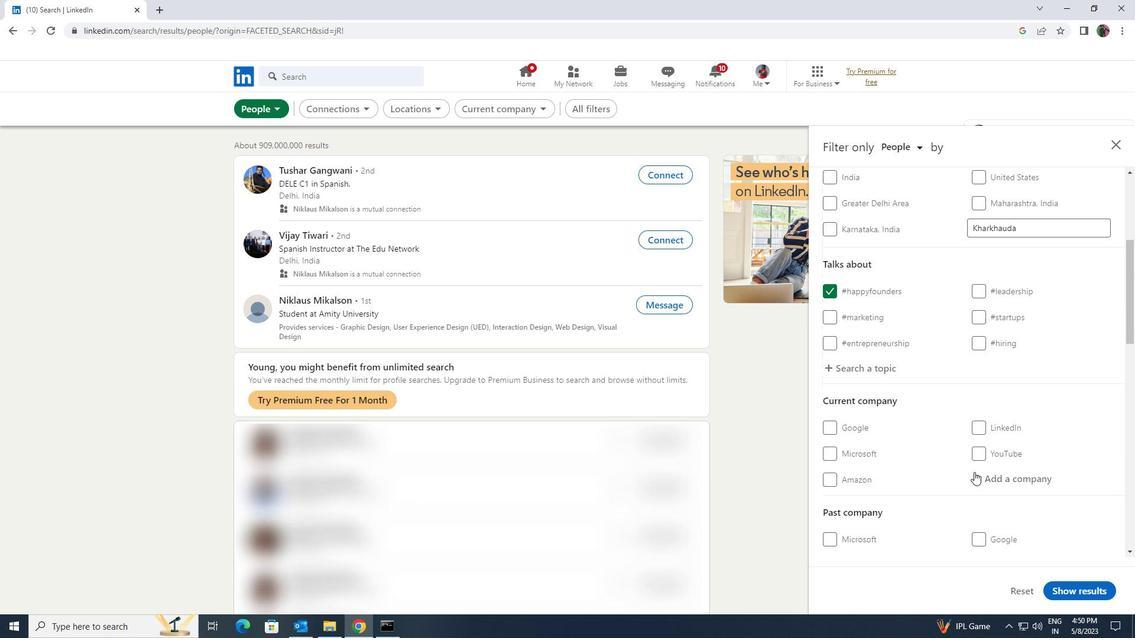 
Action: Mouse pressed left at (979, 481)
Screenshot: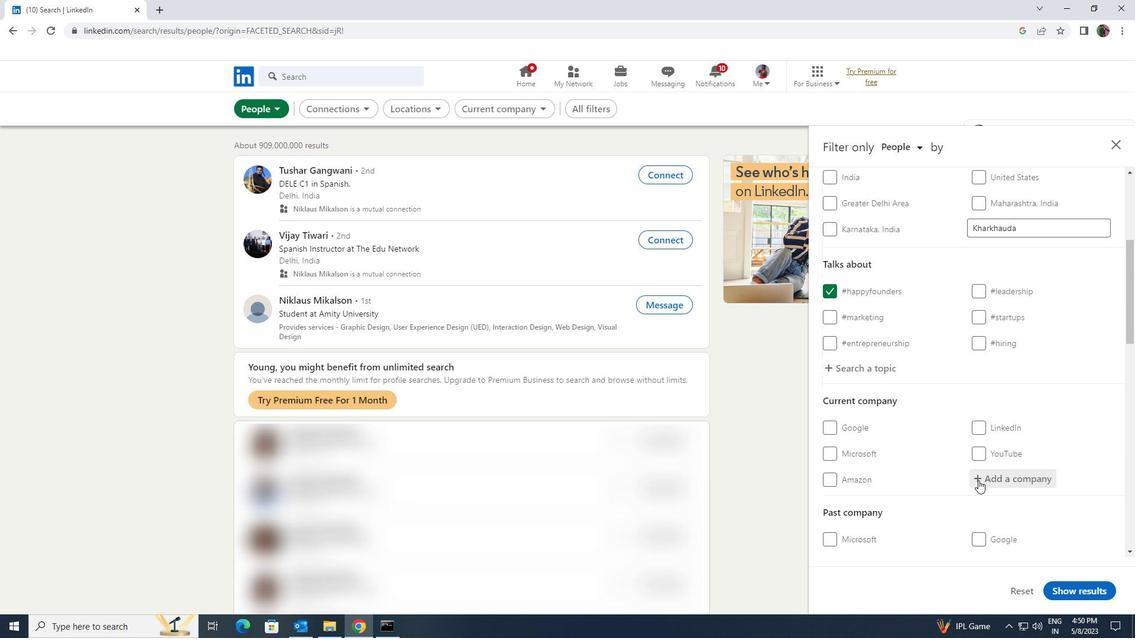 
Action: Key pressed <Key.shift><Key.shift><Key.shift><Key.shift><Key.shift><Key.shift><Key.shift><Key.shift><Key.shift><Key.shift><Key.shift><Key.shift><Key.shift><Key.shift><Key.shift><Key.shift><Key.shift>HCLTECH
Screenshot: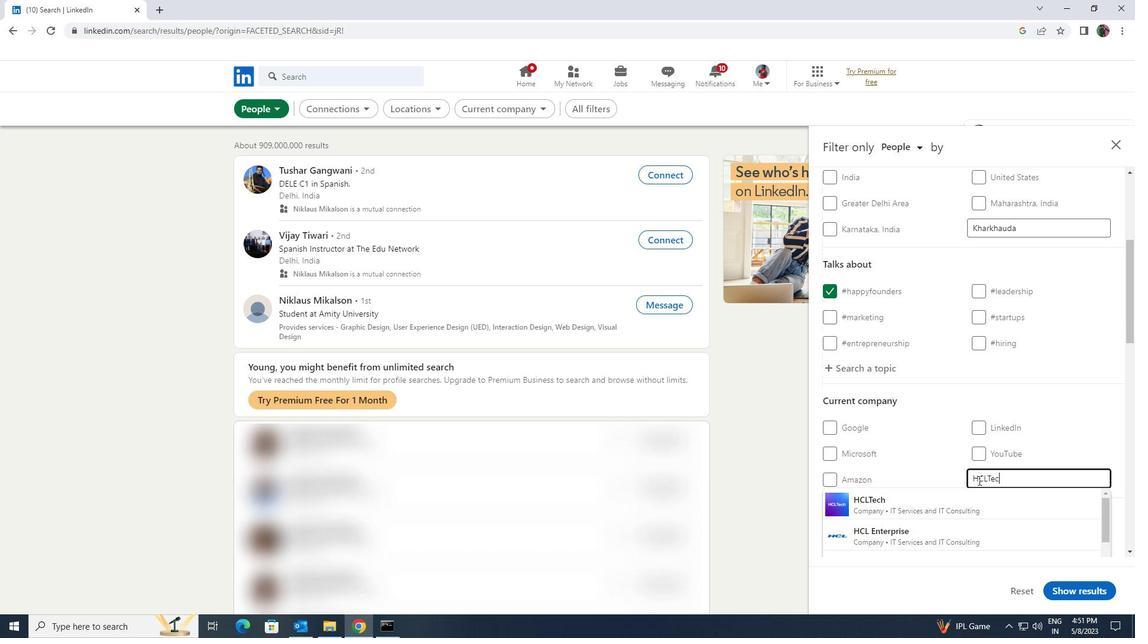 
Action: Mouse moved to (985, 492)
Screenshot: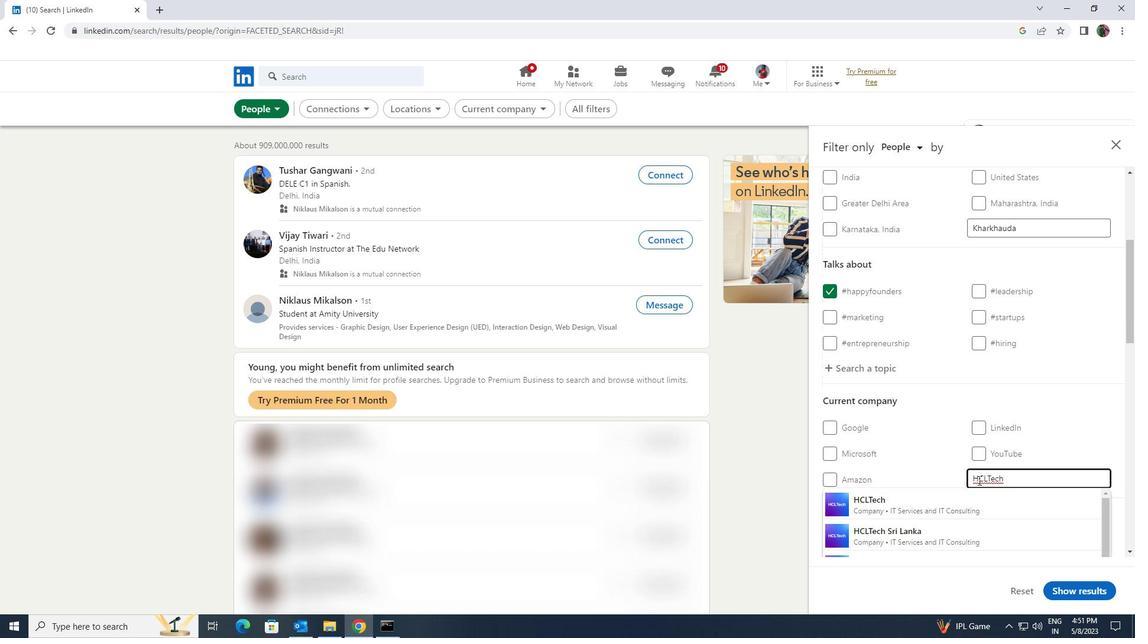 
Action: Mouse pressed left at (985, 492)
Screenshot: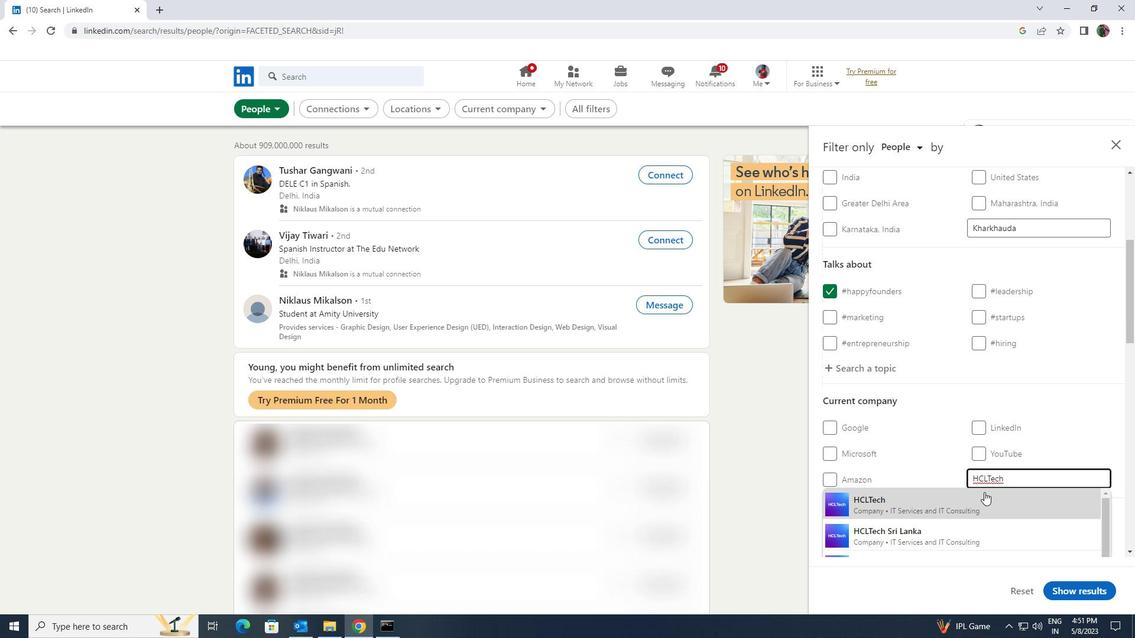 
Action: Mouse scrolled (985, 492) with delta (0, 0)
Screenshot: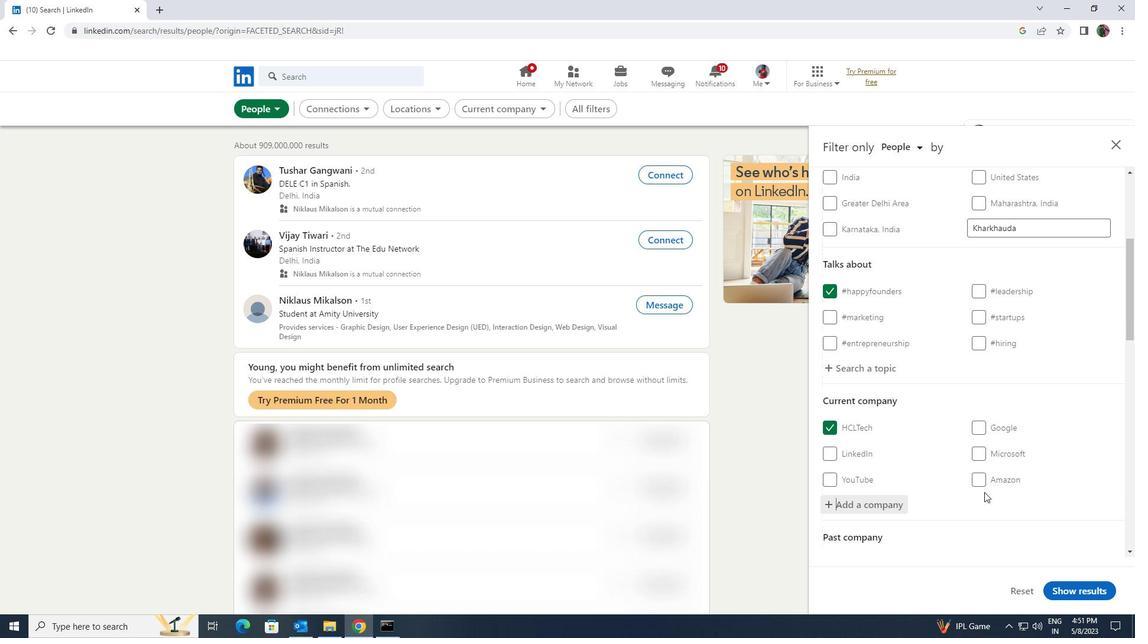 
Action: Mouse scrolled (985, 492) with delta (0, 0)
Screenshot: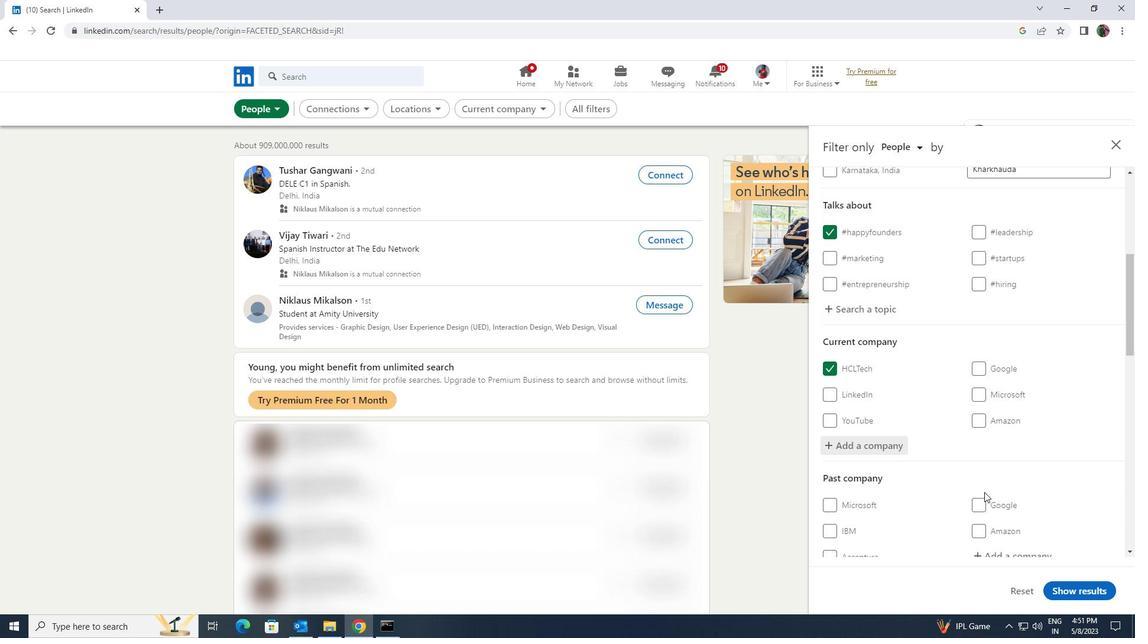 
Action: Mouse scrolled (985, 492) with delta (0, 0)
Screenshot: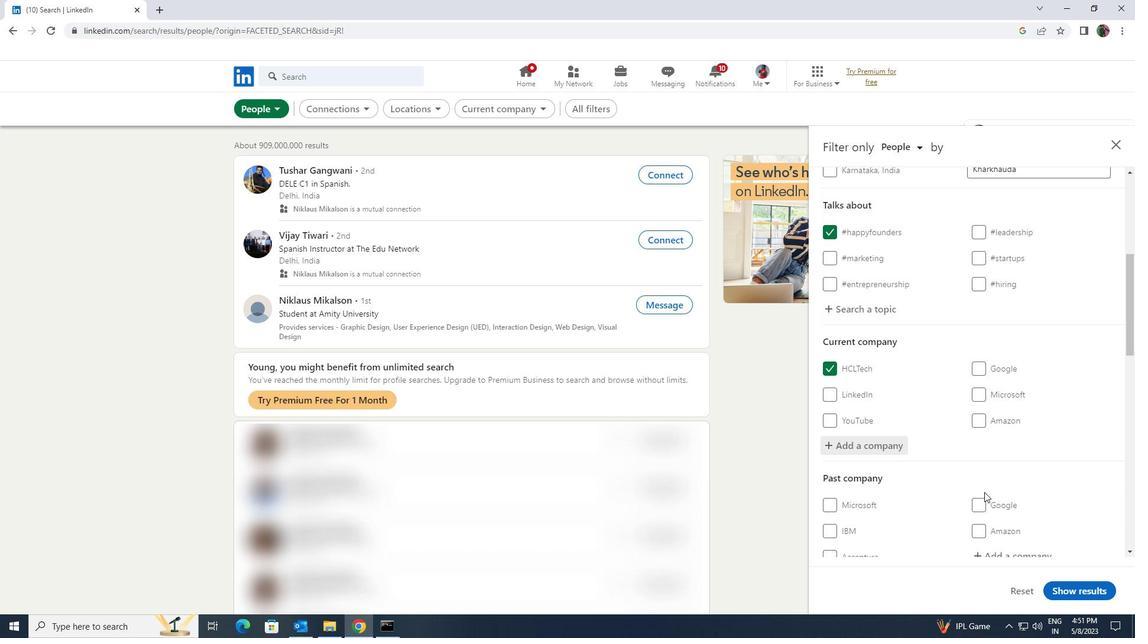 
Action: Mouse scrolled (985, 492) with delta (0, 0)
Screenshot: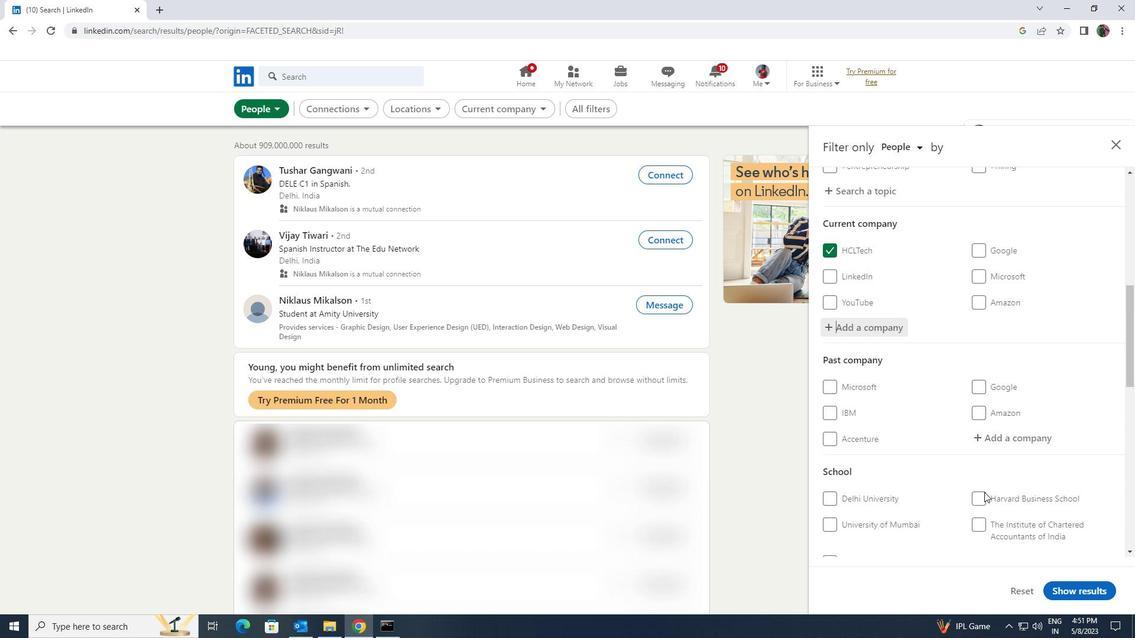 
Action: Mouse moved to (986, 499)
Screenshot: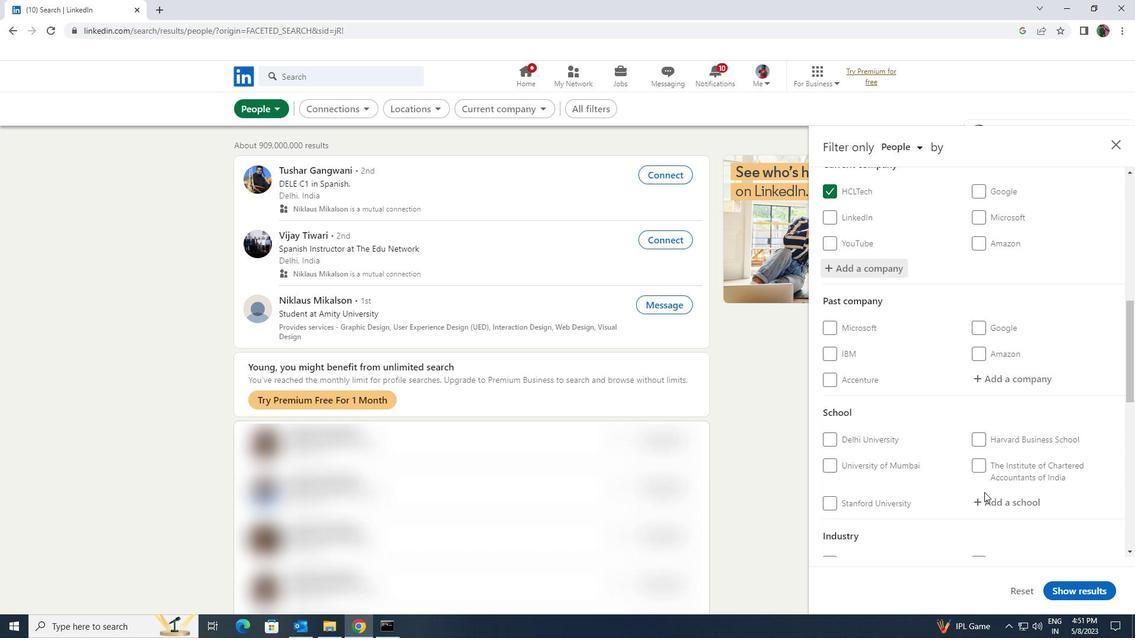 
Action: Mouse pressed left at (986, 499)
Screenshot: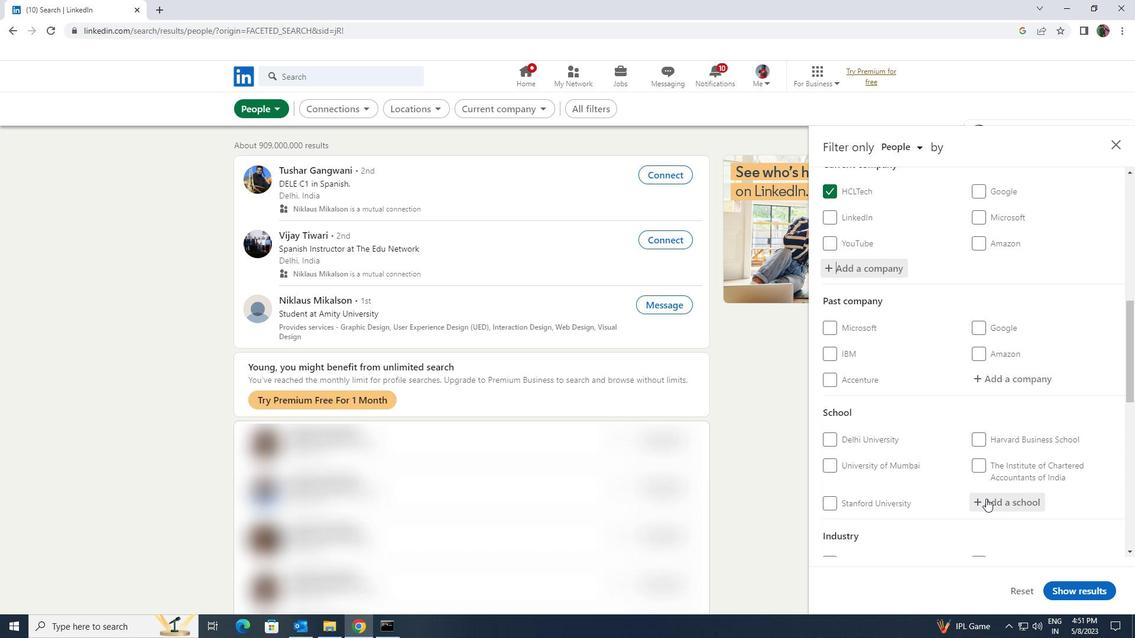 
Action: Key pressed <Key.shift><Key.shift><Key.shift>DR.<Key.space><Key.shift>HARI
Screenshot: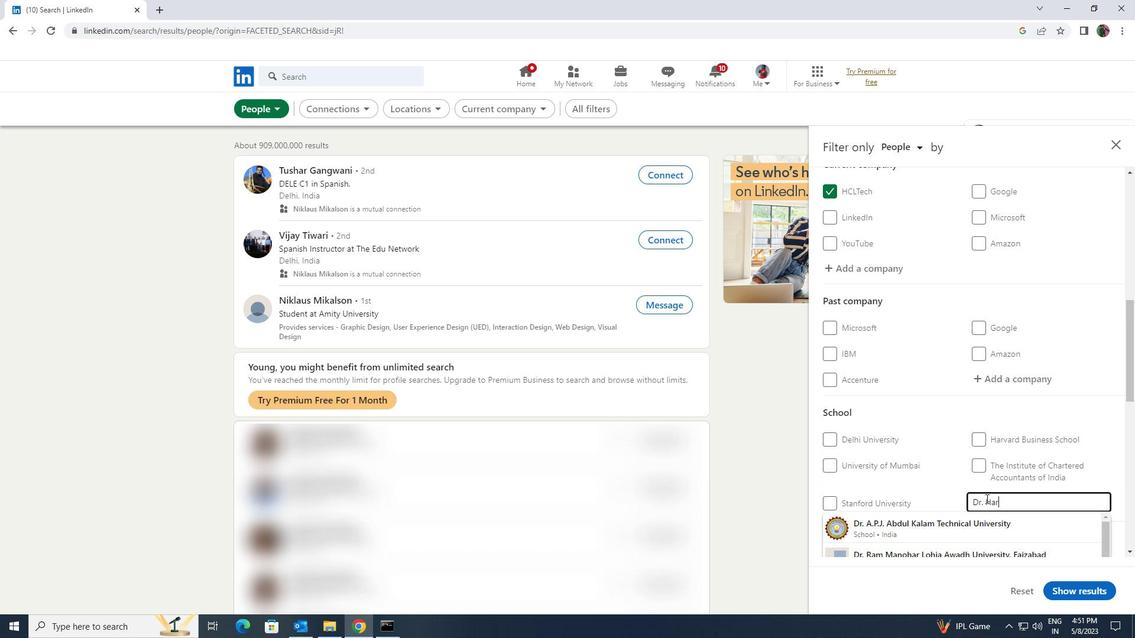 
Action: Mouse moved to (999, 520)
Screenshot: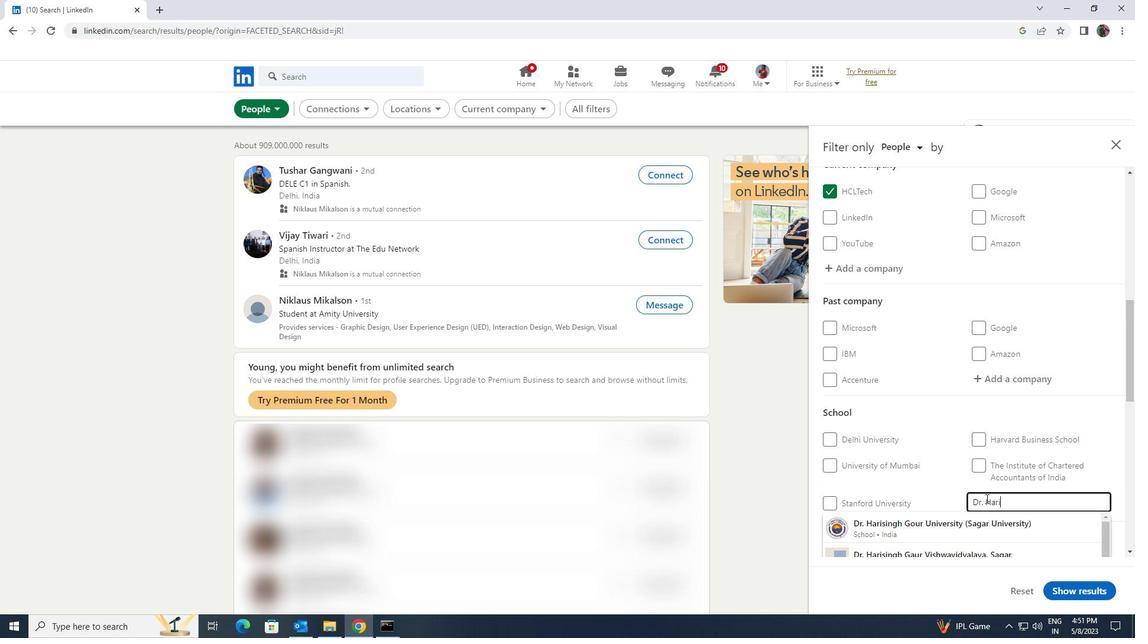 
Action: Mouse pressed left at (999, 520)
Screenshot: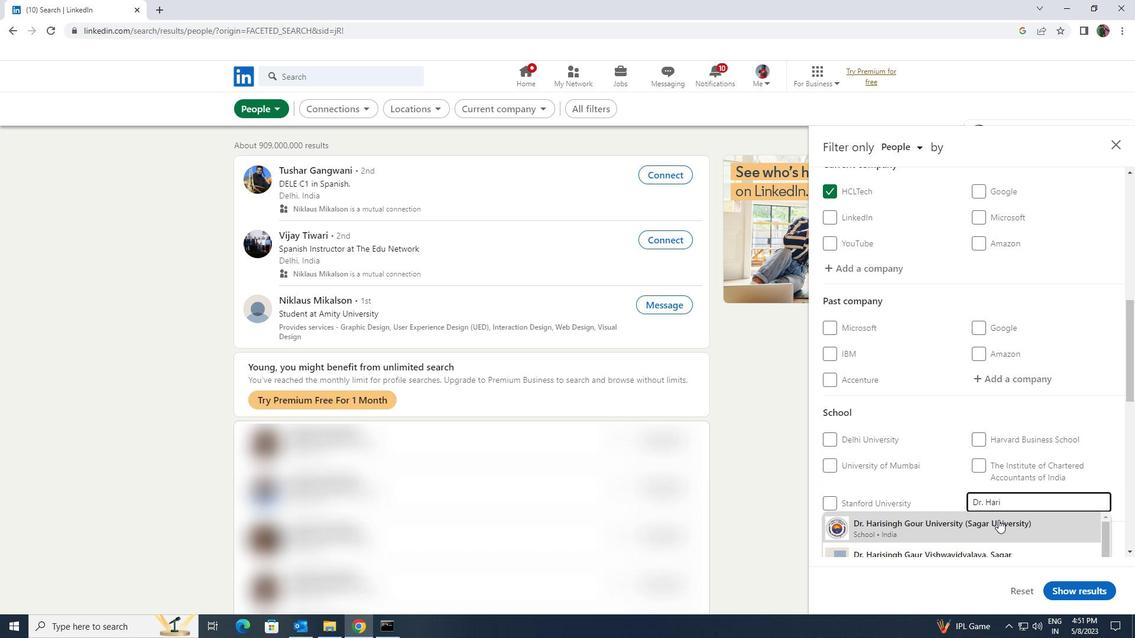 
Action: Mouse scrolled (999, 520) with delta (0, 0)
Screenshot: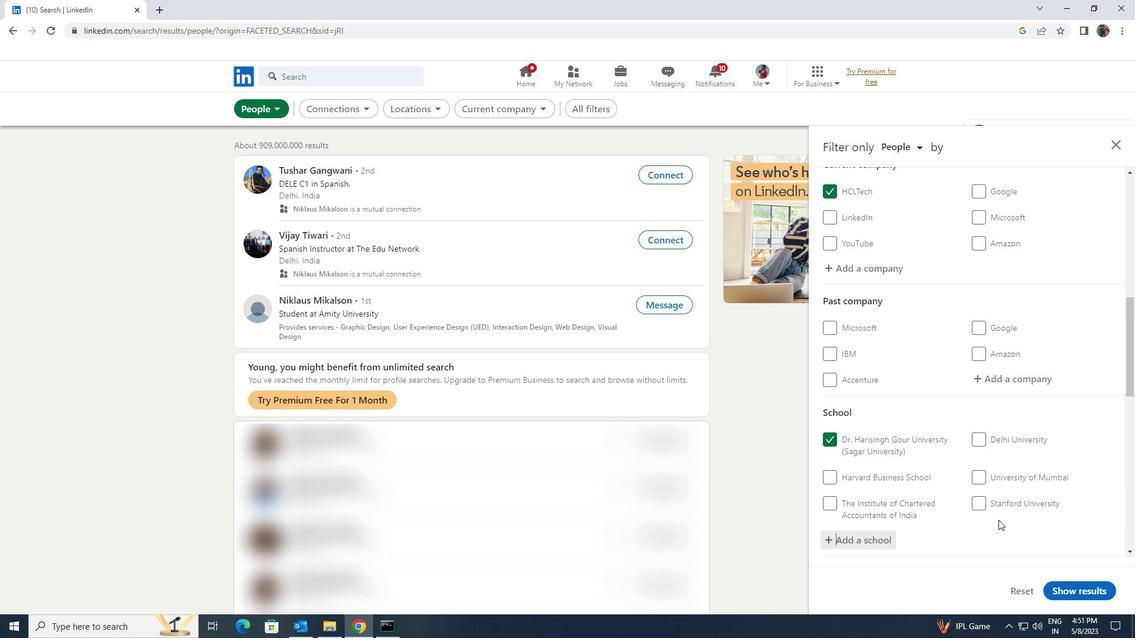 
Action: Mouse scrolled (999, 520) with delta (0, 0)
Screenshot: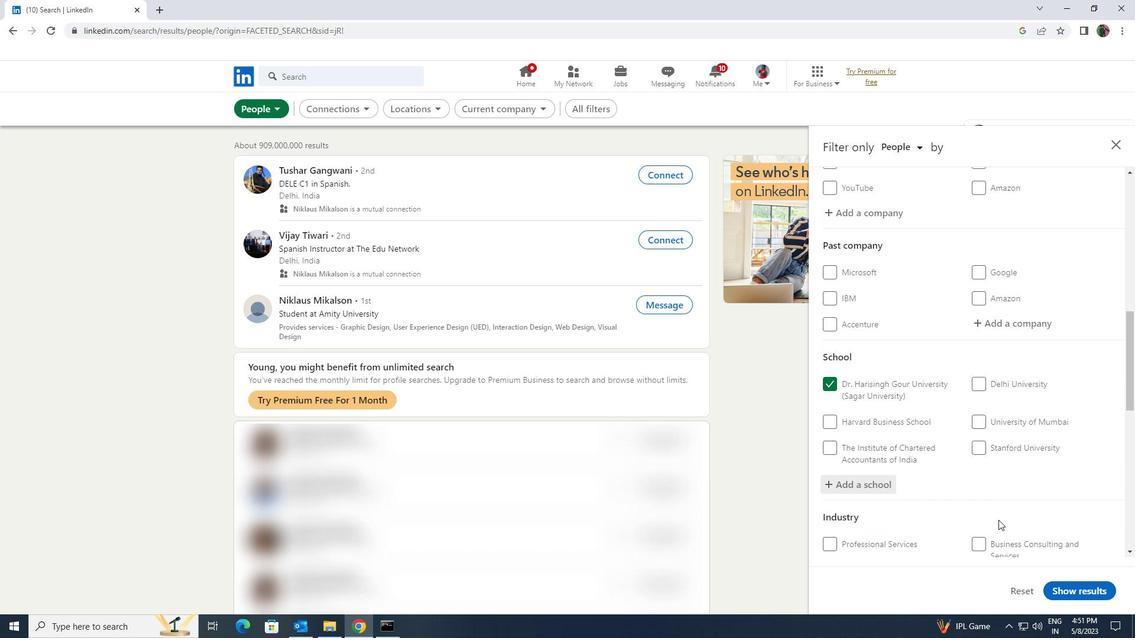 
Action: Mouse scrolled (999, 520) with delta (0, 0)
Screenshot: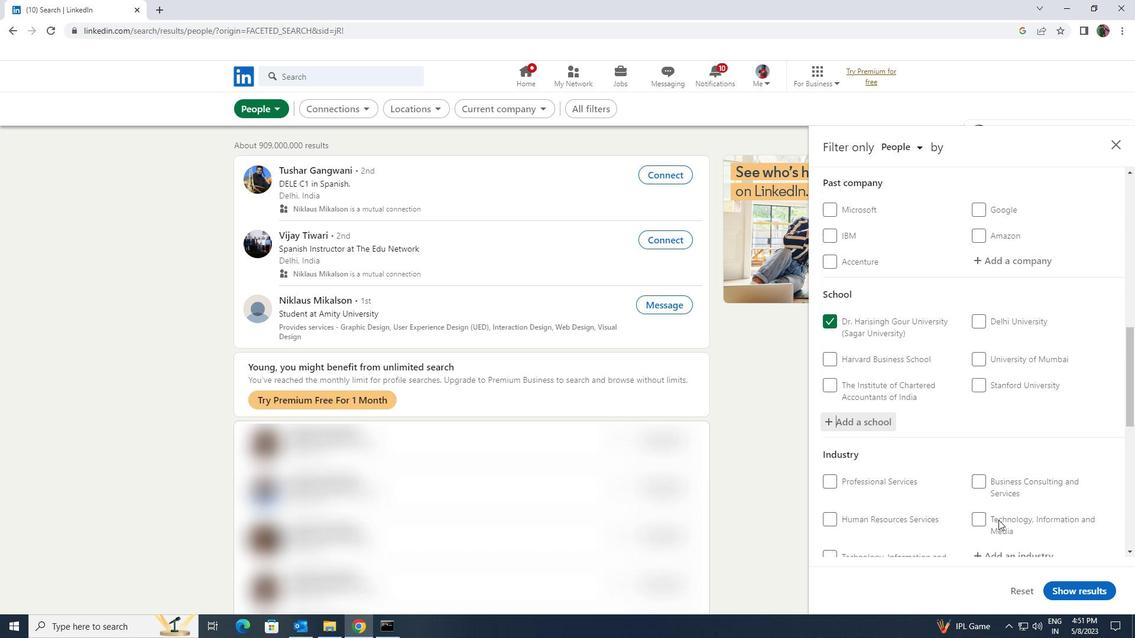 
Action: Mouse moved to (1002, 502)
Screenshot: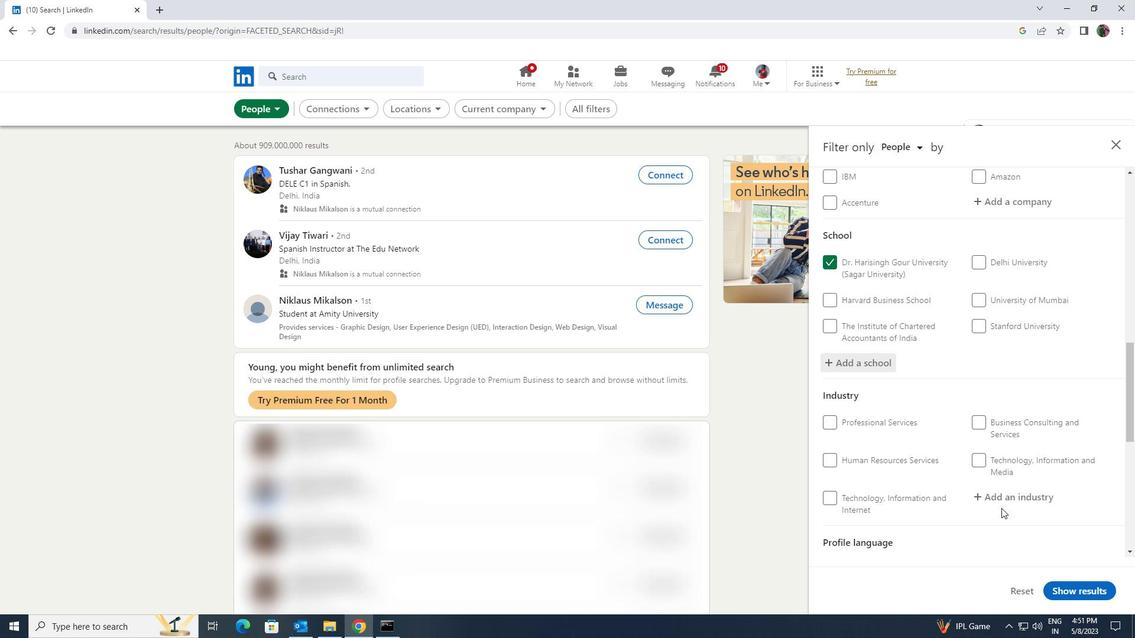 
Action: Mouse pressed left at (1002, 502)
Screenshot: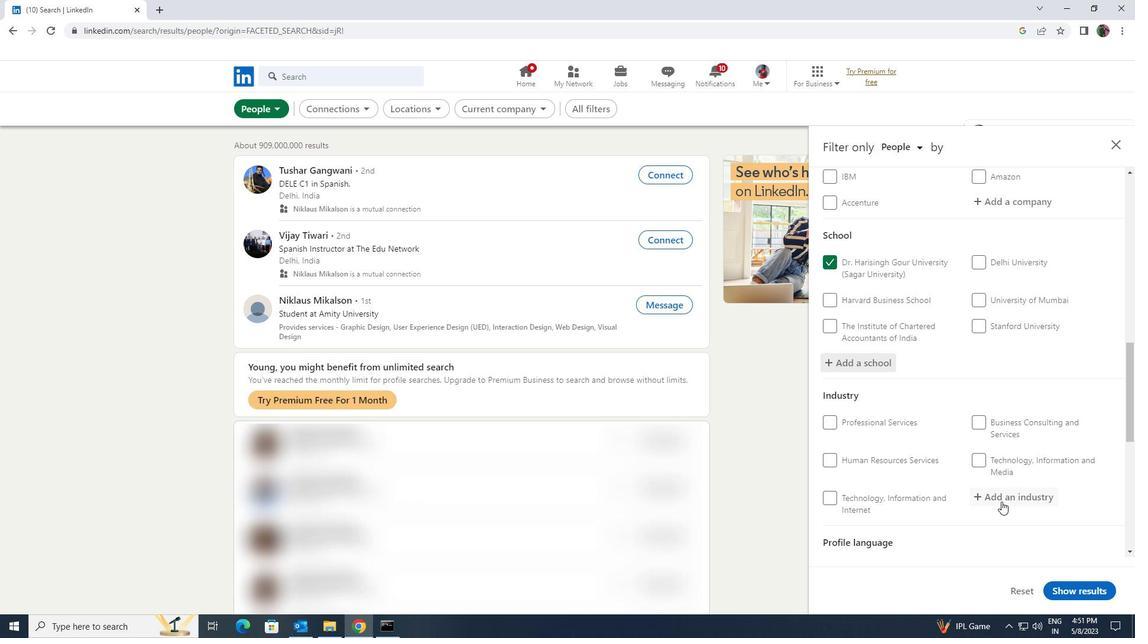 
Action: Key pressed <Key.shift><Key.shift><Key.shift>HOUSU<Key.backspace>ING
Screenshot: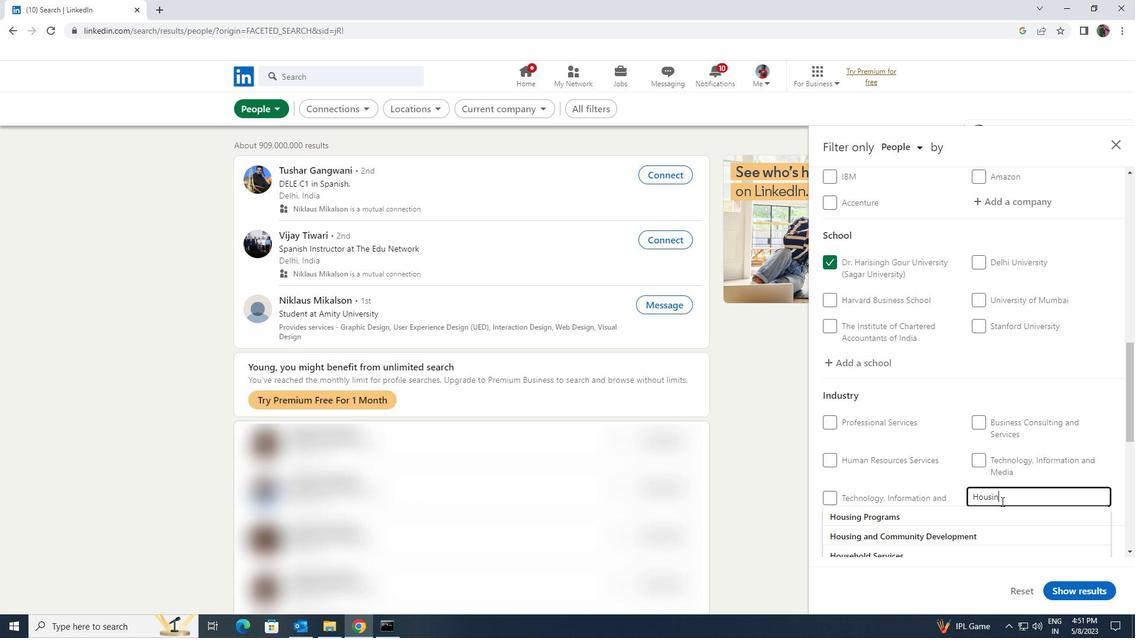 
Action: Mouse moved to (999, 514)
Screenshot: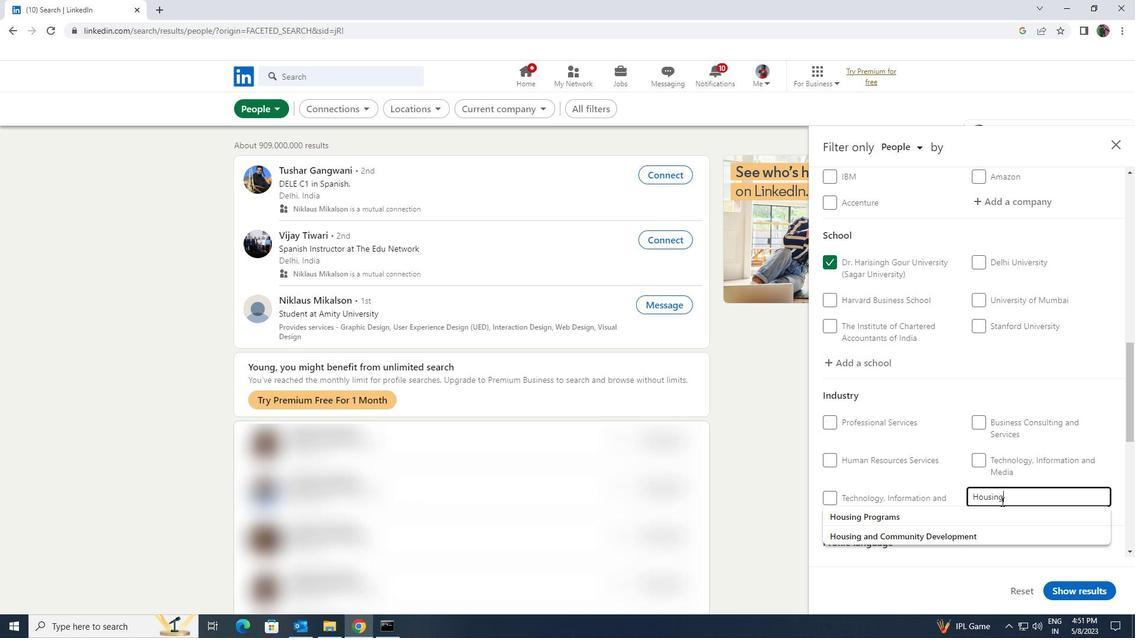 
Action: Mouse pressed left at (999, 514)
Screenshot: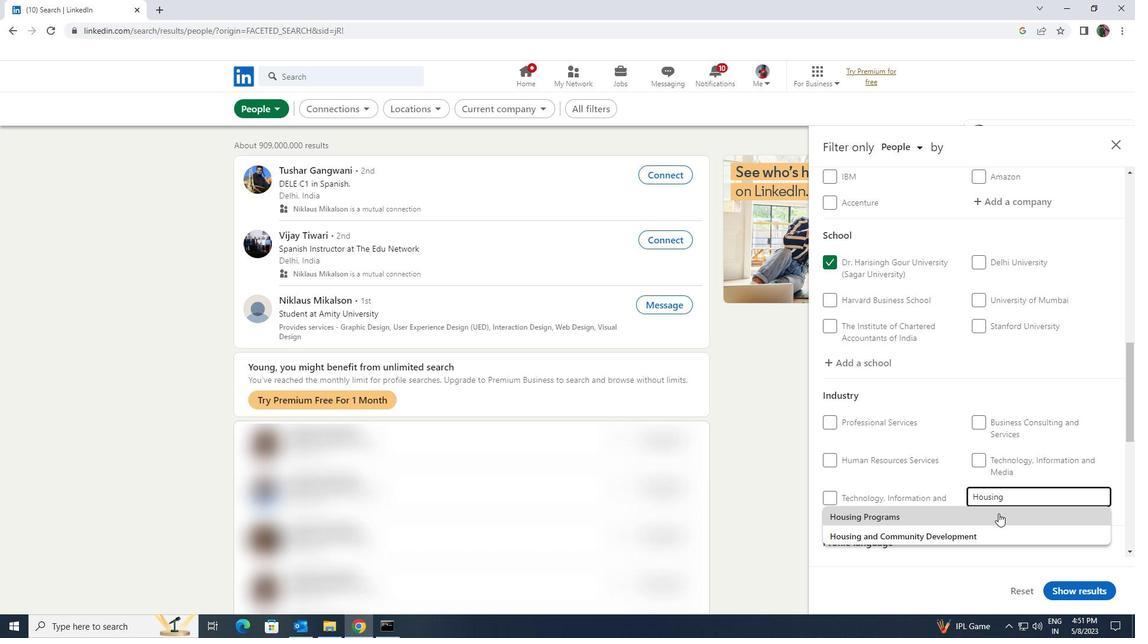 
Action: Mouse scrolled (999, 513) with delta (0, 0)
Screenshot: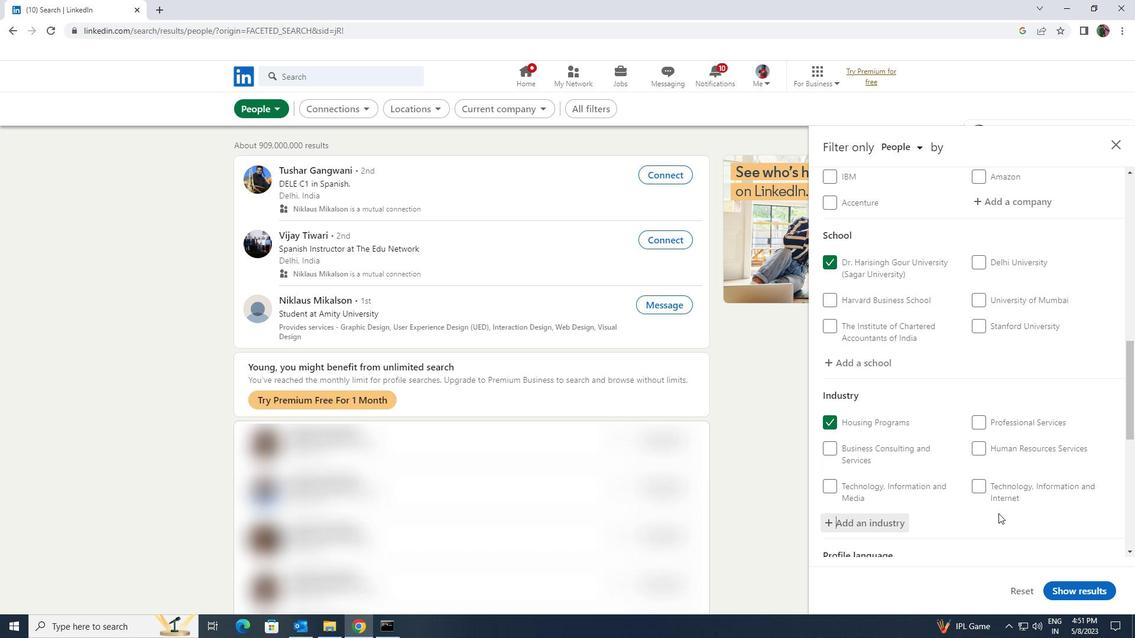 
Action: Mouse scrolled (999, 513) with delta (0, 0)
Screenshot: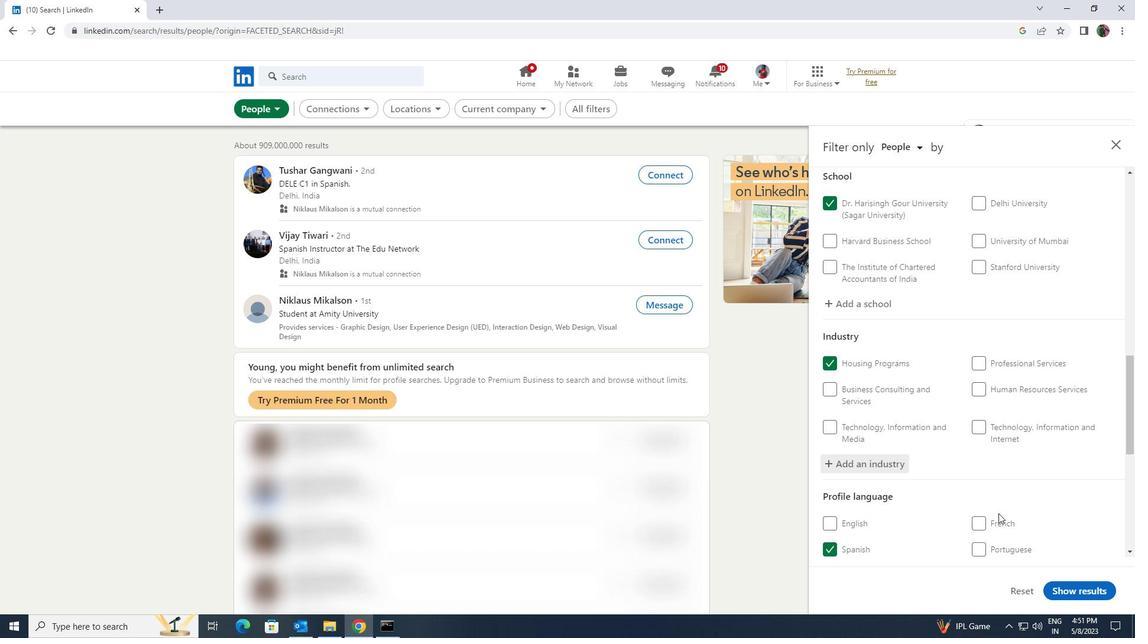 
Action: Mouse scrolled (999, 513) with delta (0, 0)
Screenshot: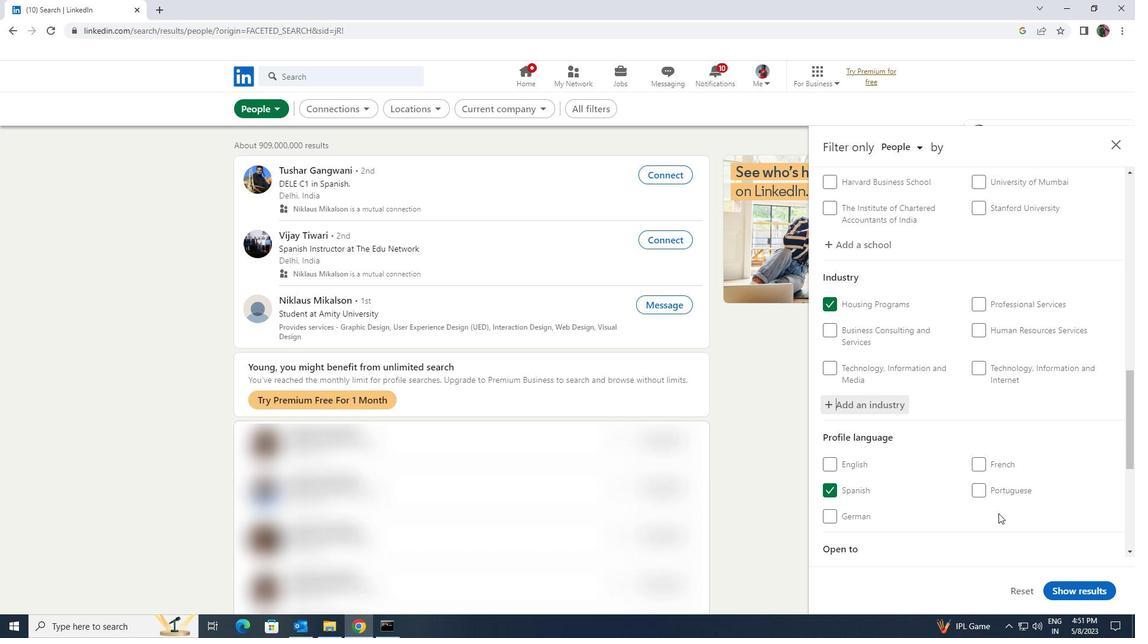 
Action: Mouse scrolled (999, 513) with delta (0, 0)
Screenshot: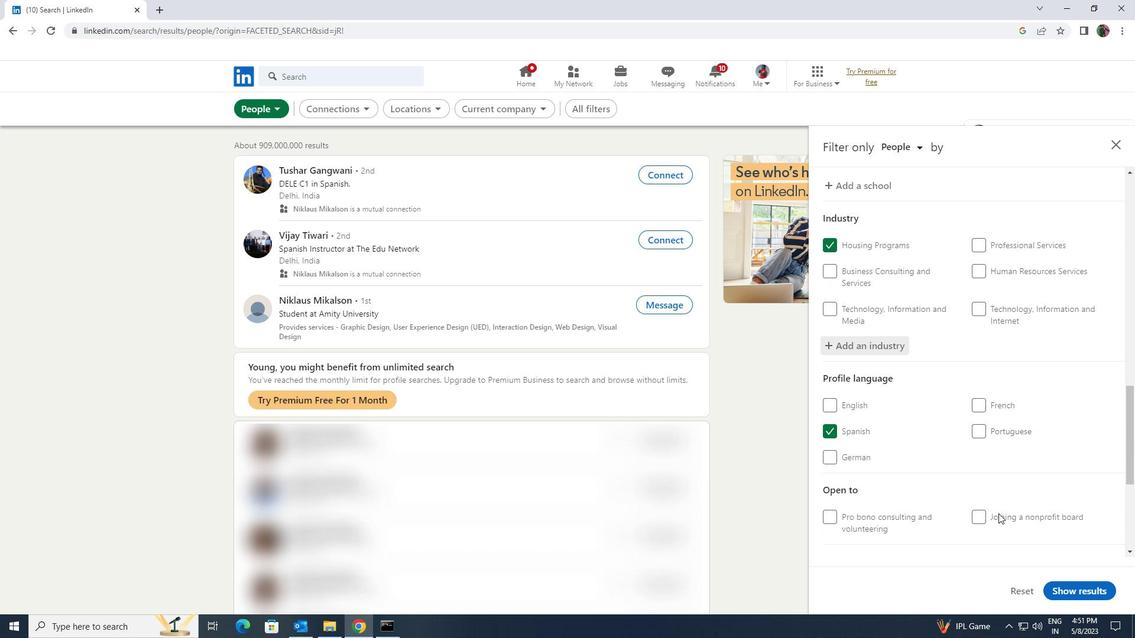 
Action: Mouse scrolled (999, 513) with delta (0, 0)
Screenshot: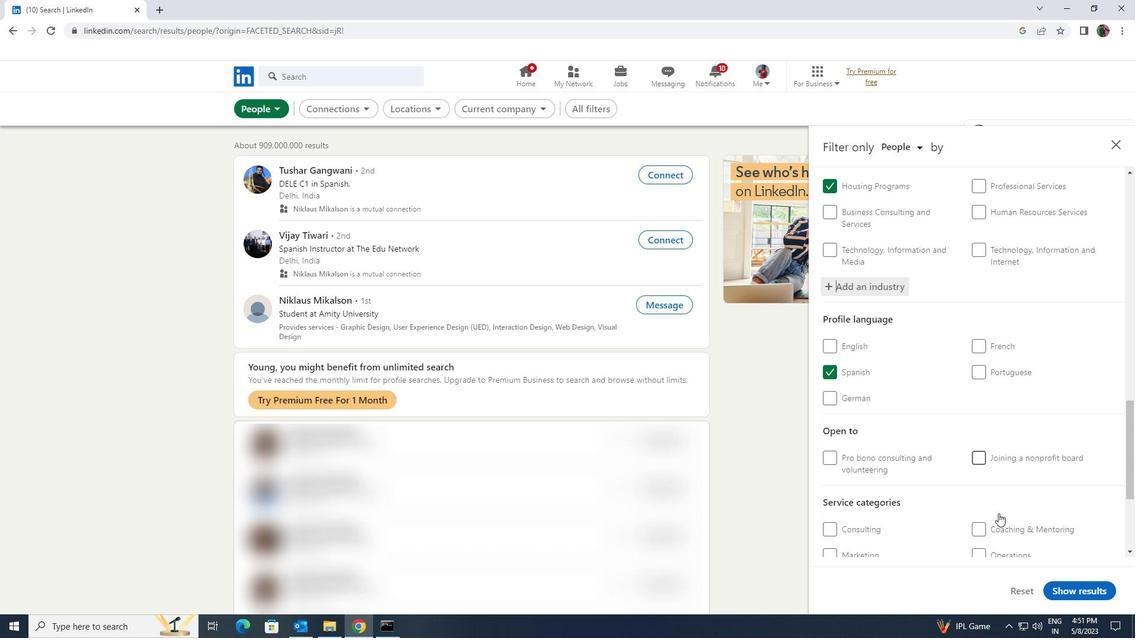 
Action: Mouse moved to (997, 515)
Screenshot: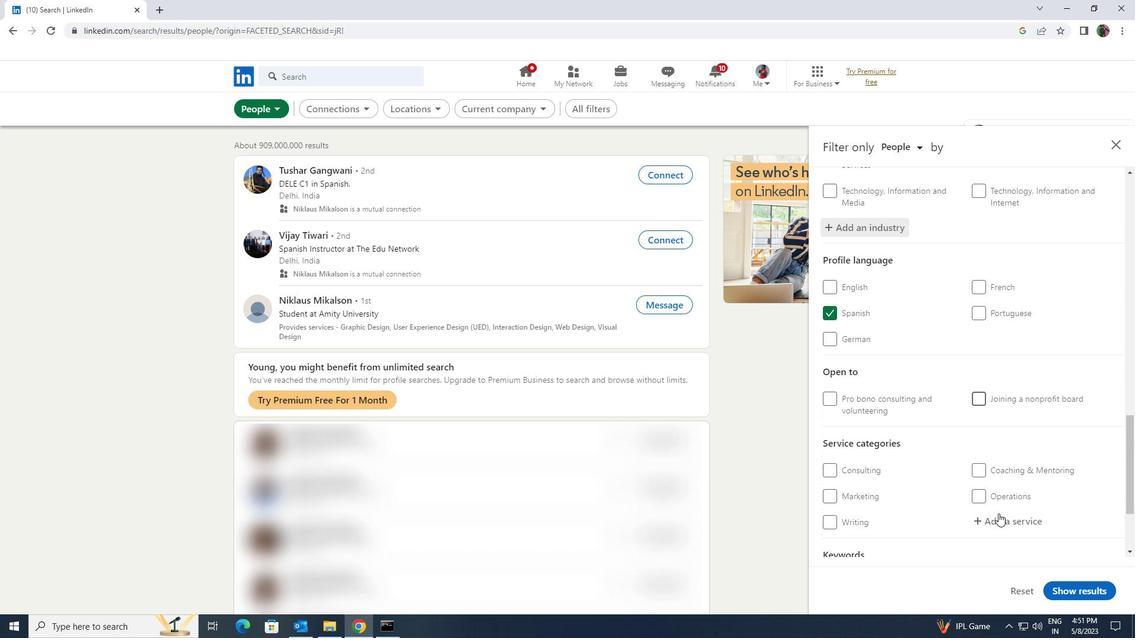 
Action: Mouse pressed left at (997, 515)
Screenshot: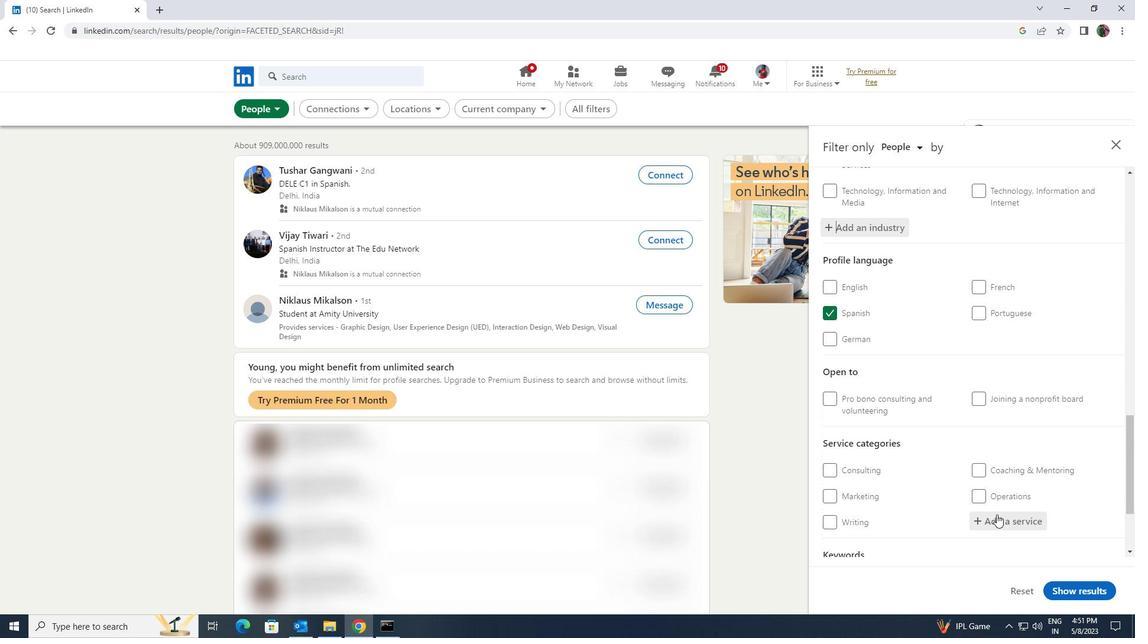 
Action: Key pressed <Key.shift><Key.shift><Key.shift>HEALTH
Screenshot: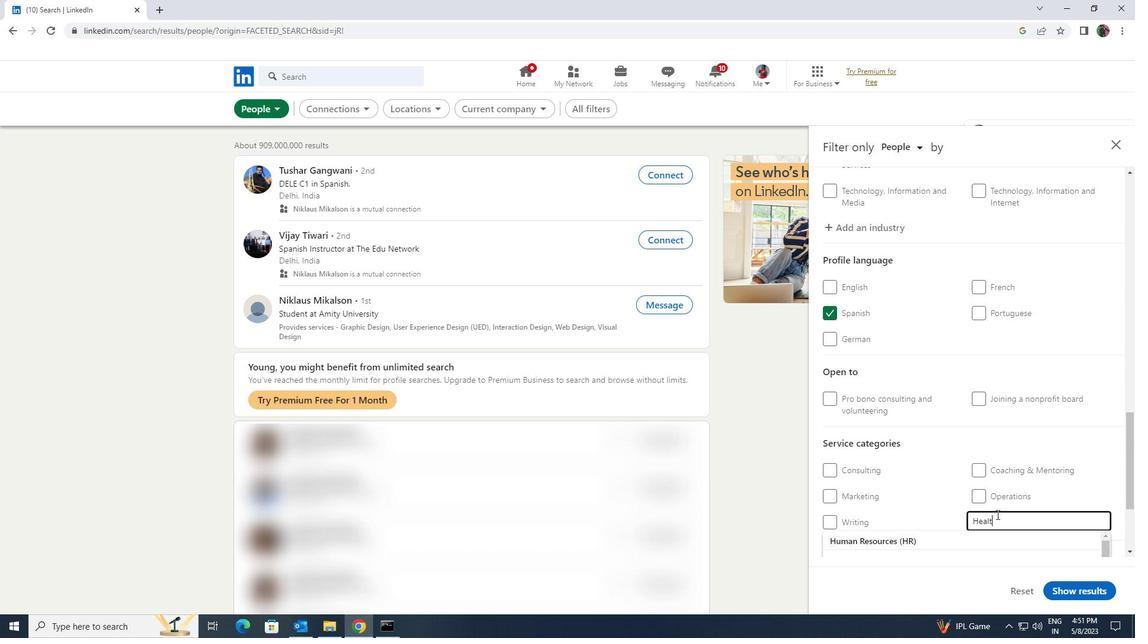 
Action: Mouse moved to (981, 531)
Screenshot: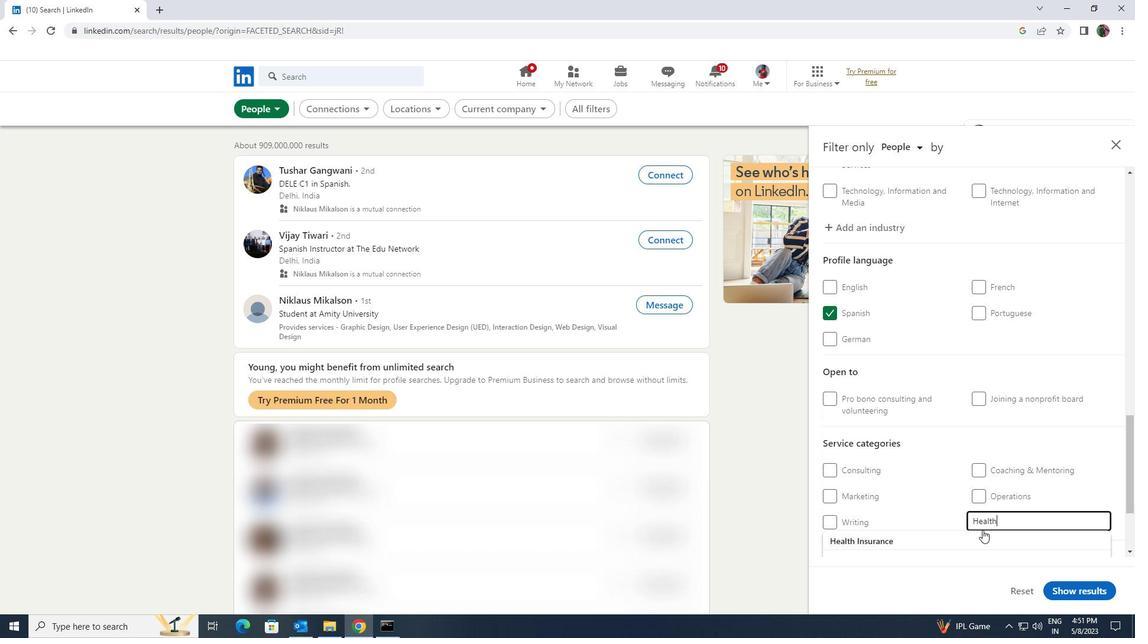 
Action: Mouse pressed left at (981, 531)
Screenshot: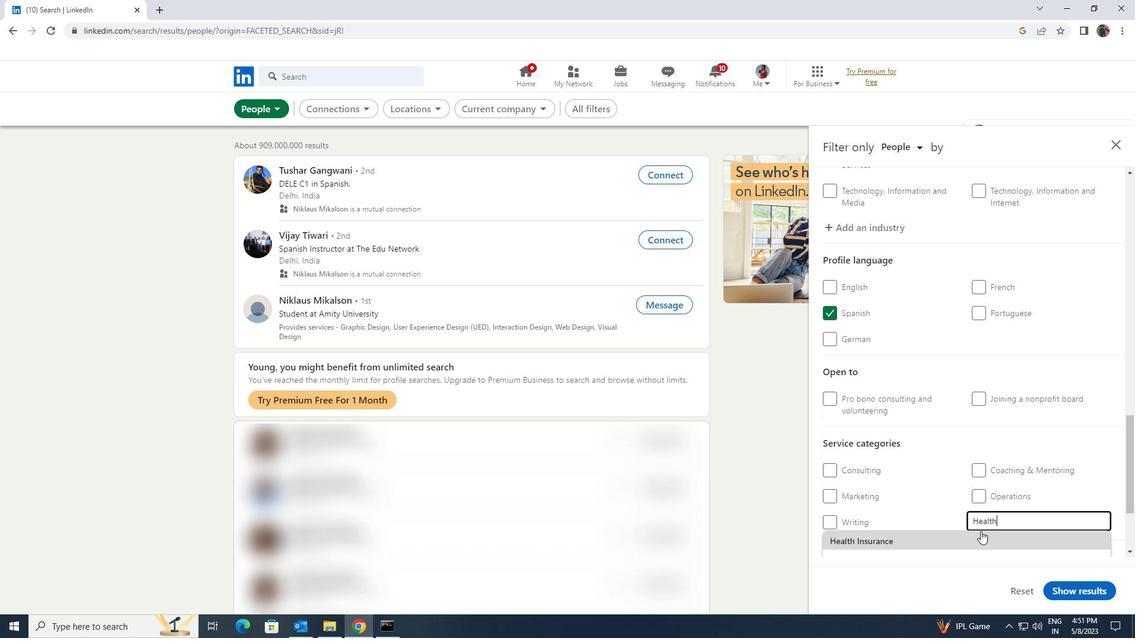 
Action: Mouse moved to (969, 505)
Screenshot: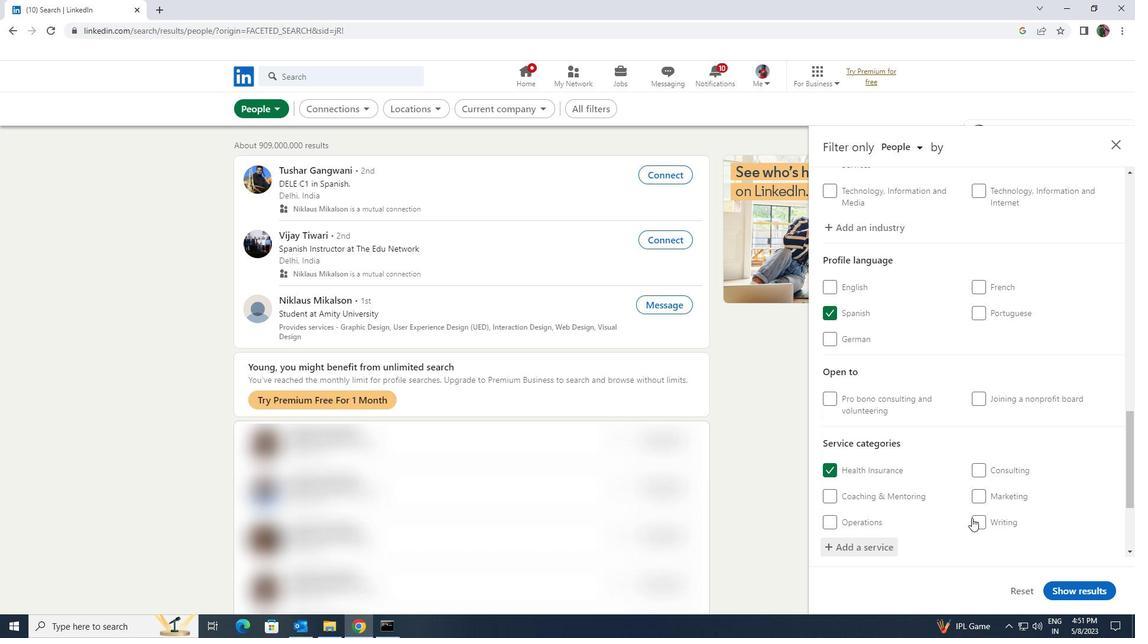 
Action: Mouse scrolled (969, 504) with delta (0, 0)
Screenshot: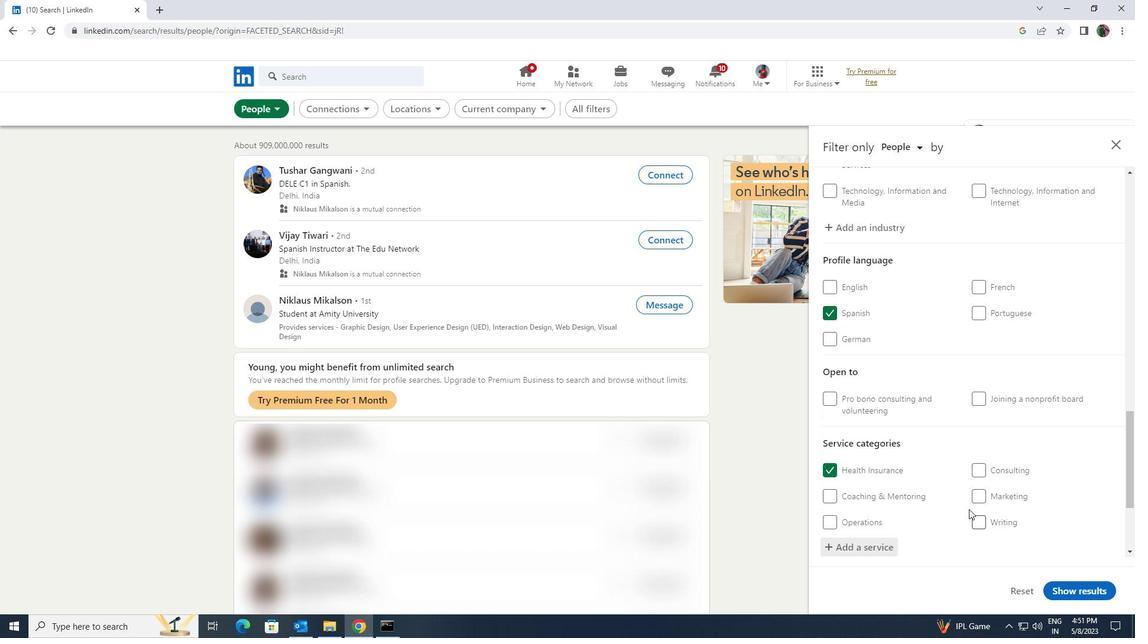 
Action: Mouse scrolled (969, 504) with delta (0, 0)
Screenshot: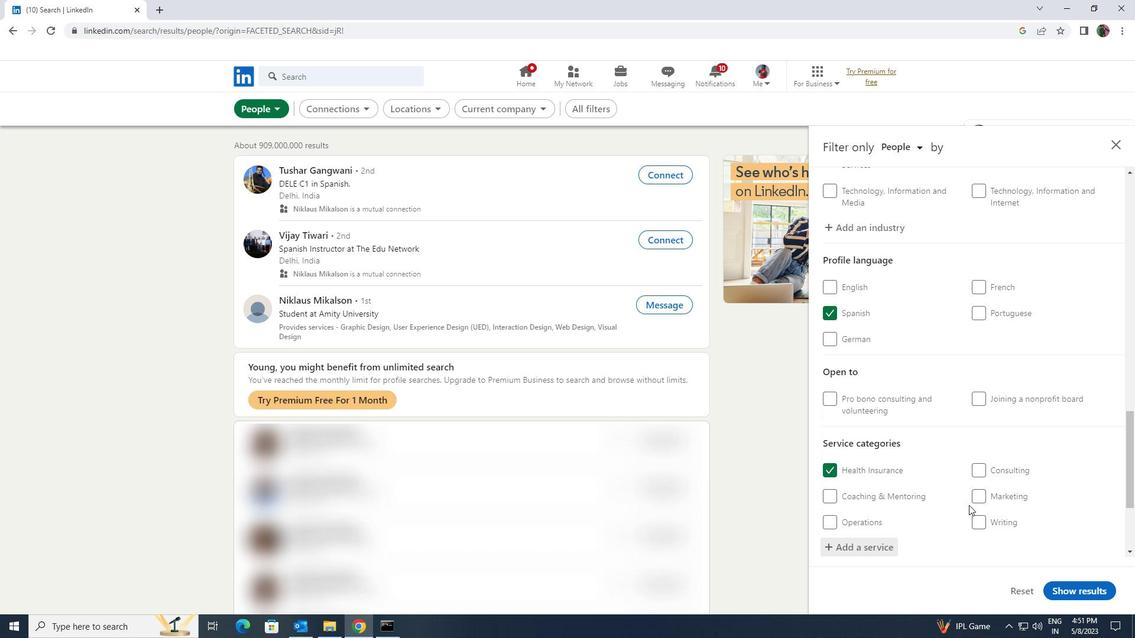 
Action: Mouse moved to (968, 505)
Screenshot: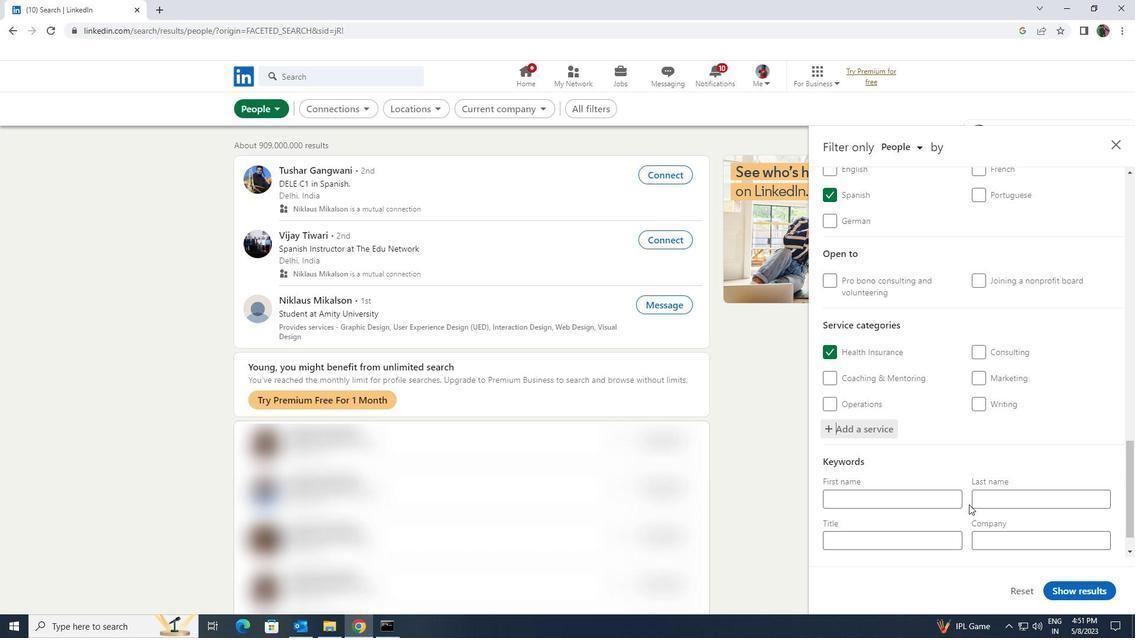 
Action: Mouse scrolled (968, 504) with delta (0, 0)
Screenshot: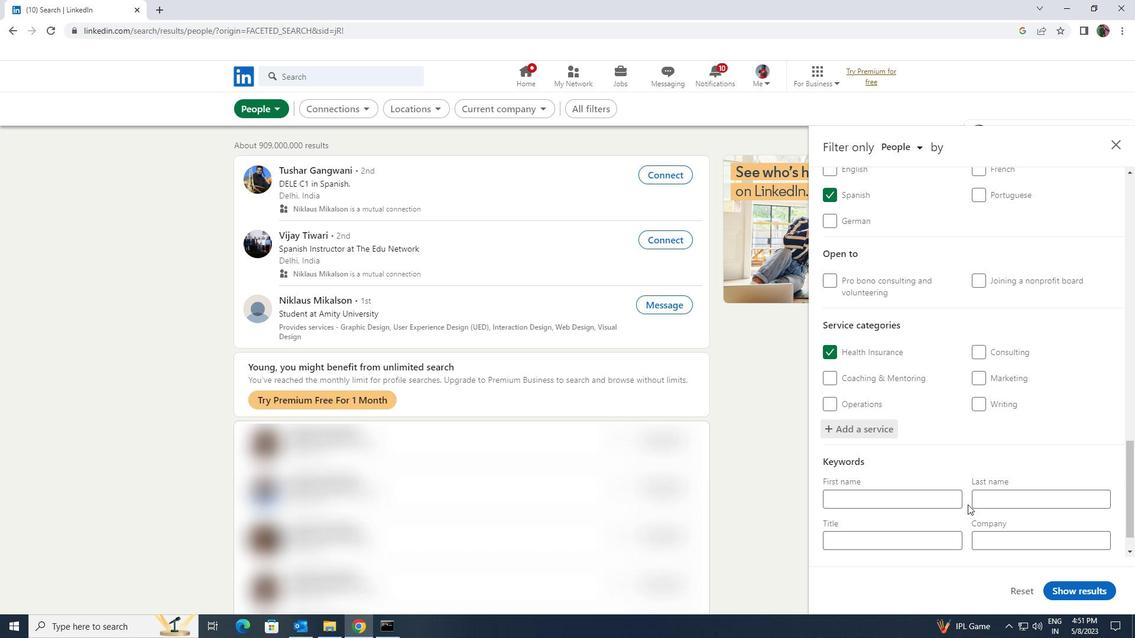 
Action: Mouse moved to (955, 508)
Screenshot: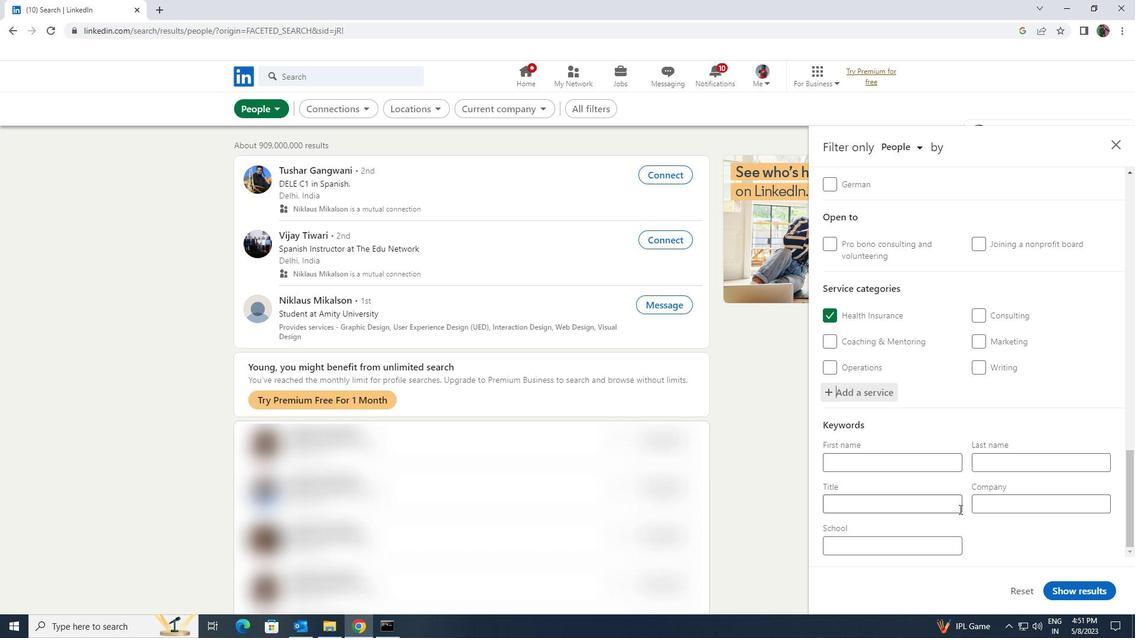 
Action: Mouse pressed left at (955, 508)
Screenshot: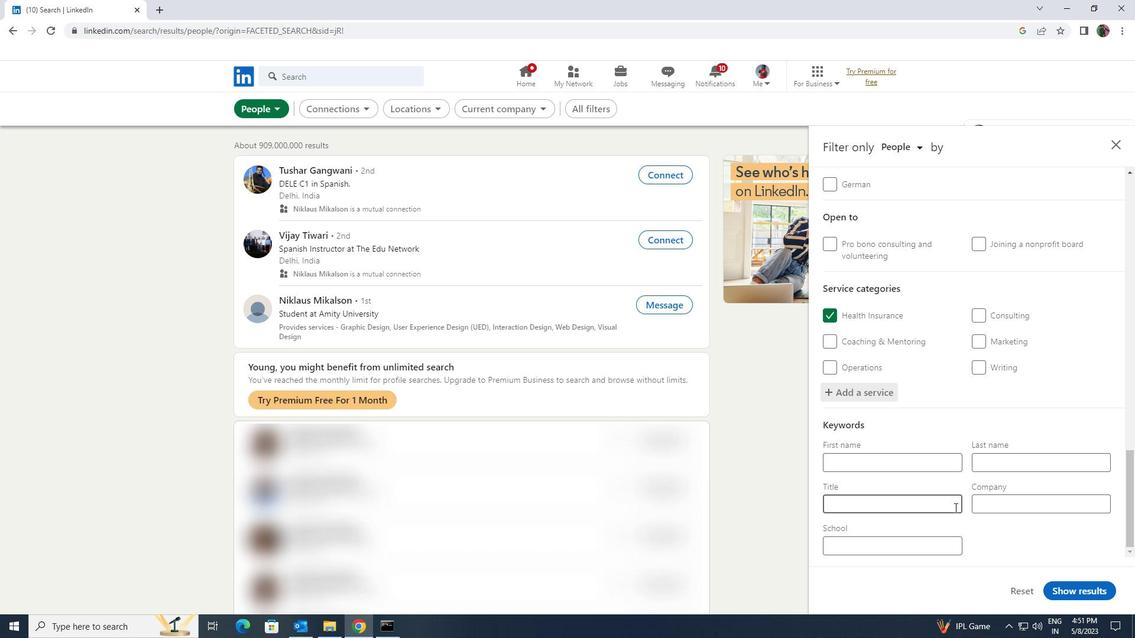 
Action: Key pressed <Key.shift><Key.shift><Key.shift><Key.shift>SALES<Key.space><Key.shift><Key.shift><Key.shift><Key.shift>MA<Key.backspace><Key.backspace><Key.shift>ENGINEER
Screenshot: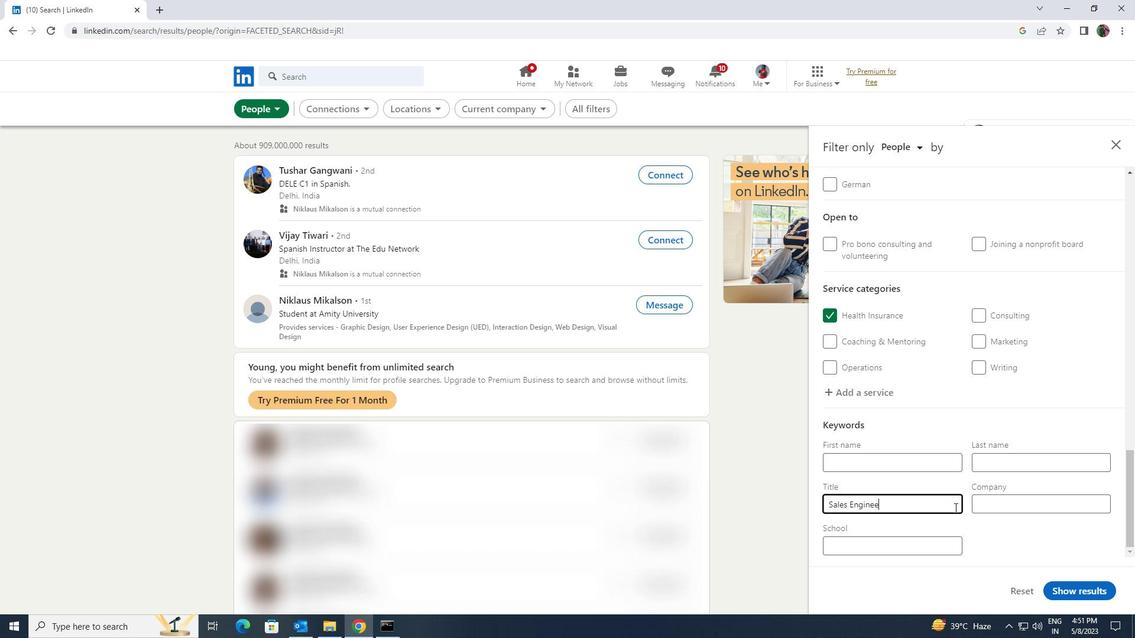 
Action: Mouse moved to (1062, 586)
Screenshot: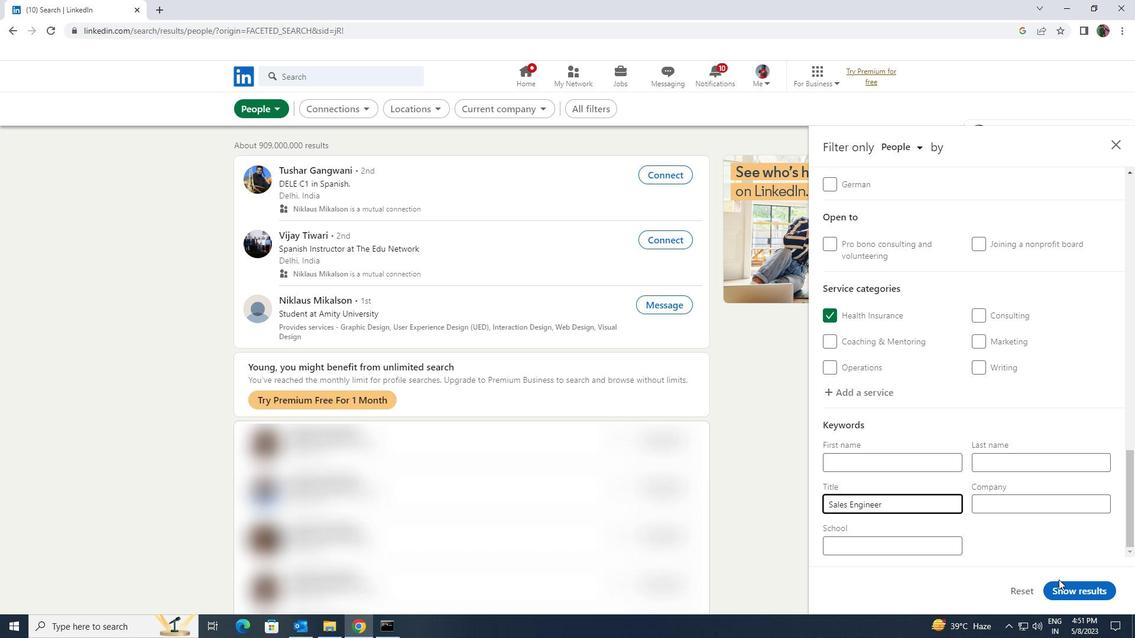 
Action: Mouse pressed left at (1062, 586)
Screenshot: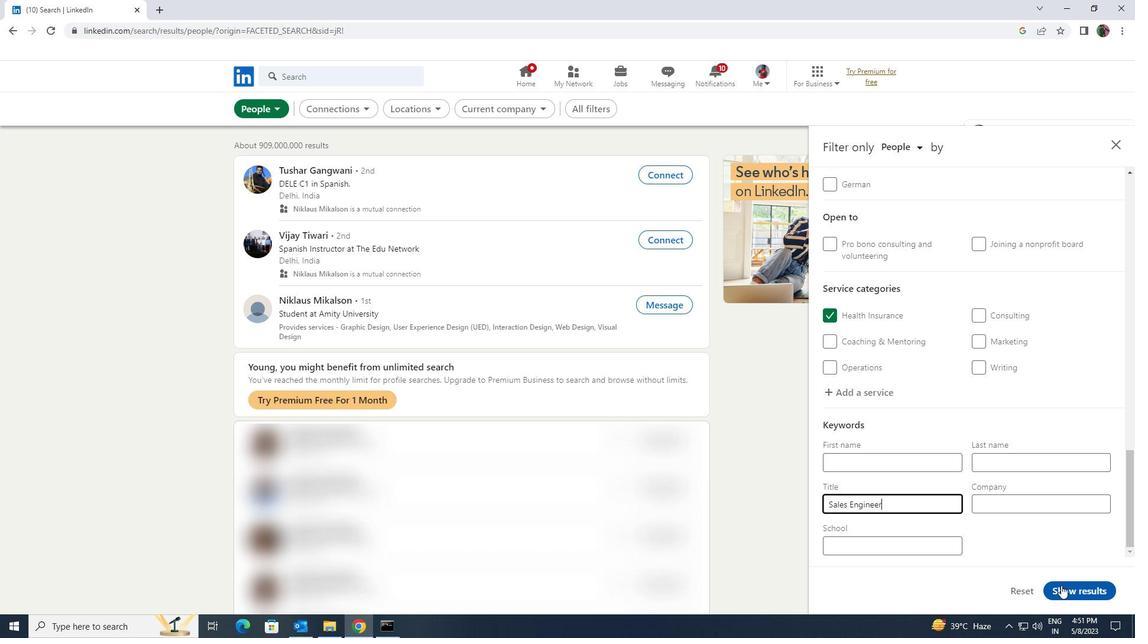 
